 Task: Add Attachment from computer to Card Card0000000097 in Board Board0000000025 in Workspace WS0000000009 in Trello. Add Cover Green to Card Card0000000097 in Board Board0000000025 in Workspace WS0000000009 in Trello. Add "Move Card To …" Button titled Button0000000097 to "top" of the list "To Do" to Card Card0000000097 in Board Board0000000025 in Workspace WS0000000009 in Trello. Add Description DS0000000097 to Card Card0000000098 in Board Board0000000025 in Workspace WS0000000009 in Trello. Add Comment CM0000000097 to Card Card0000000098 in Board Board0000000025 in Workspace WS0000000009 in Trello
Action: Mouse moved to (404, 224)
Screenshot: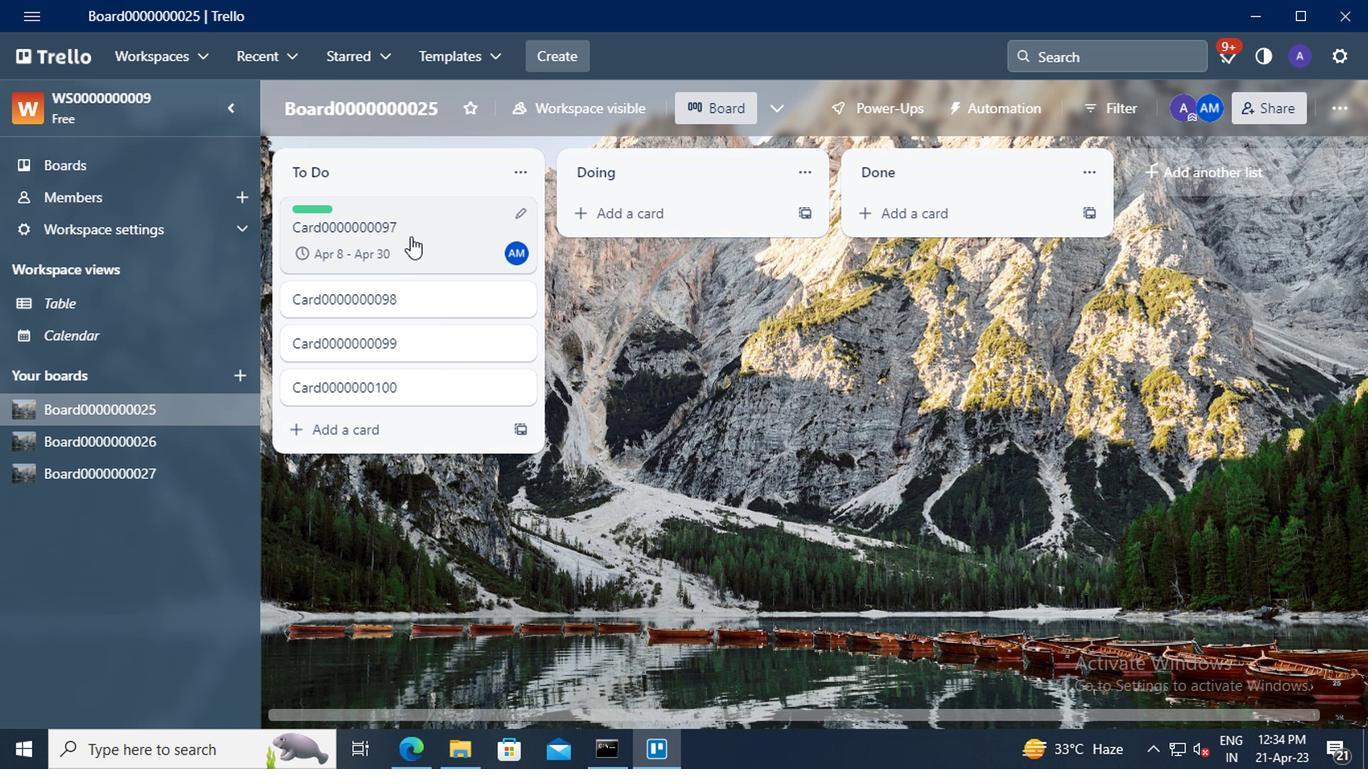 
Action: Mouse pressed left at (404, 224)
Screenshot: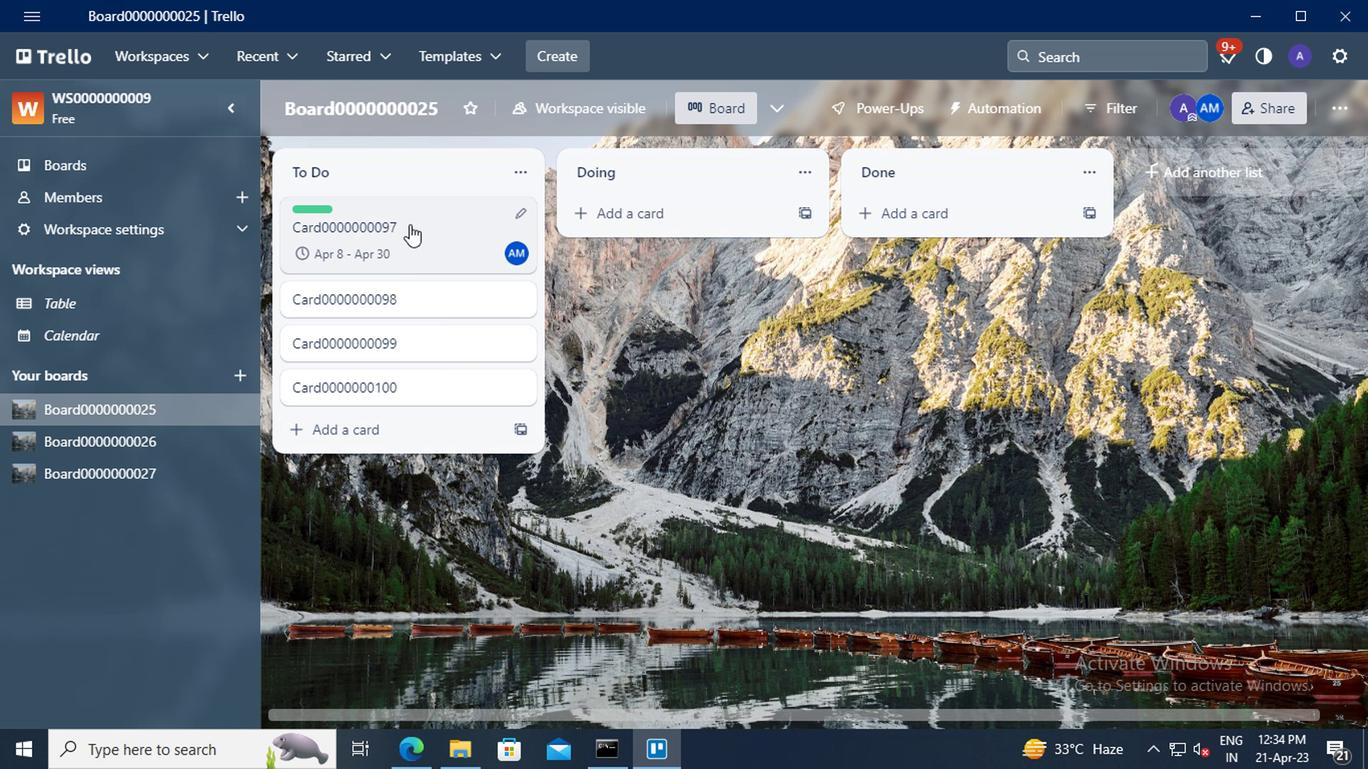 
Action: Mouse moved to (924, 419)
Screenshot: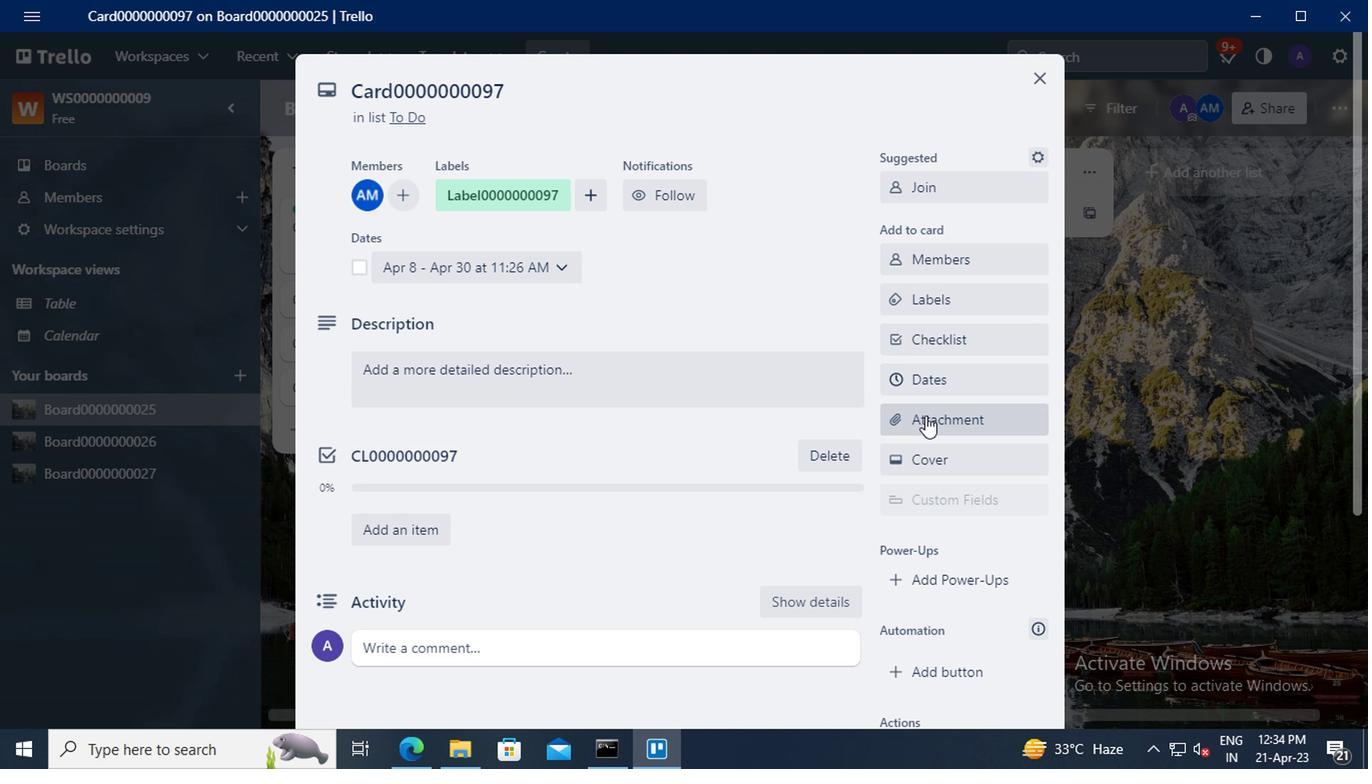 
Action: Mouse pressed left at (924, 419)
Screenshot: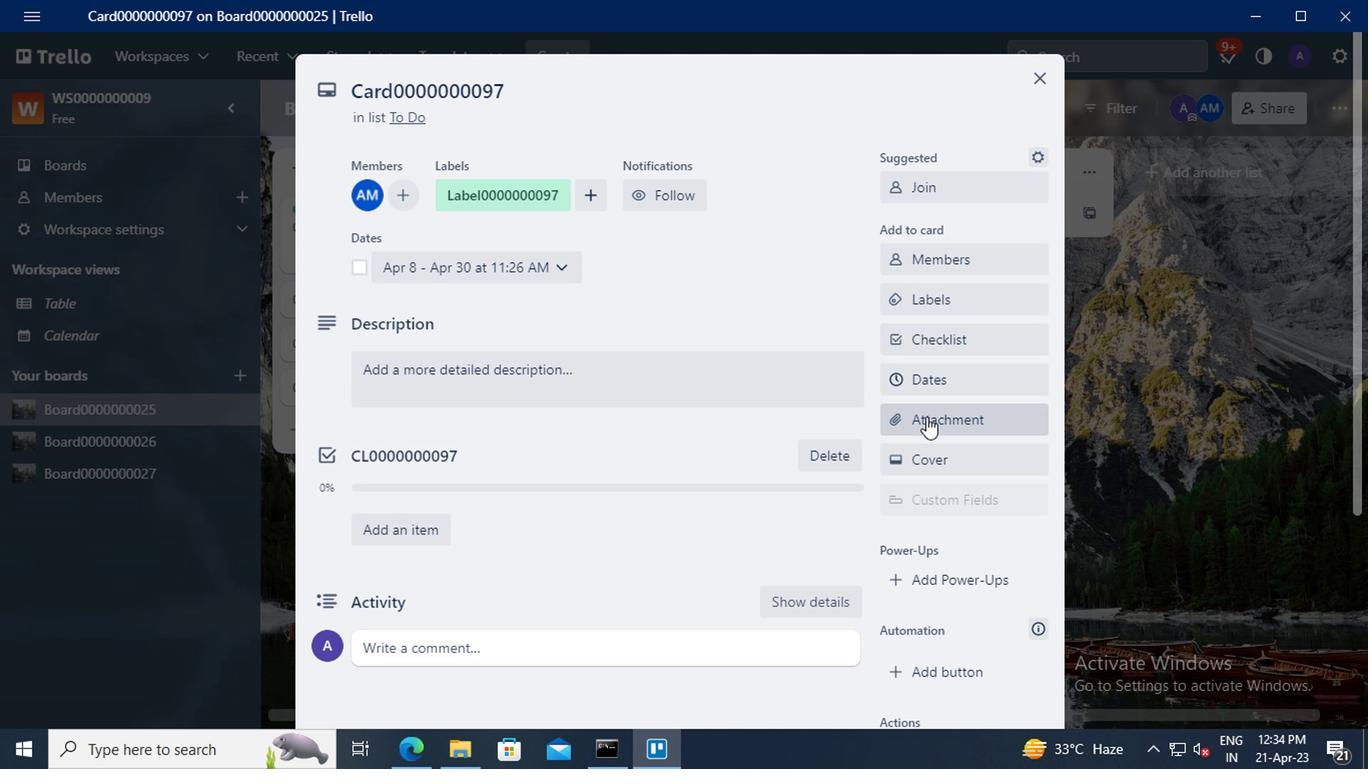 
Action: Mouse moved to (936, 176)
Screenshot: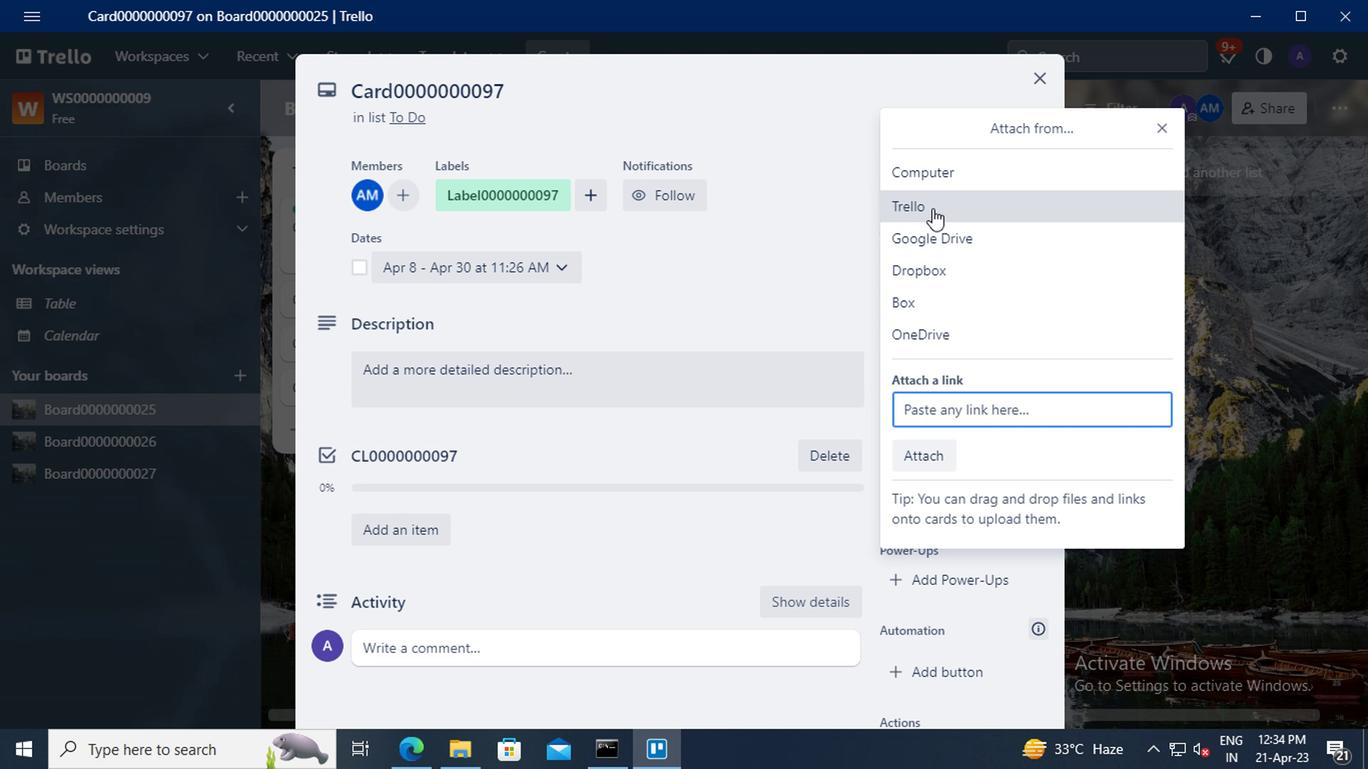
Action: Mouse pressed left at (936, 176)
Screenshot: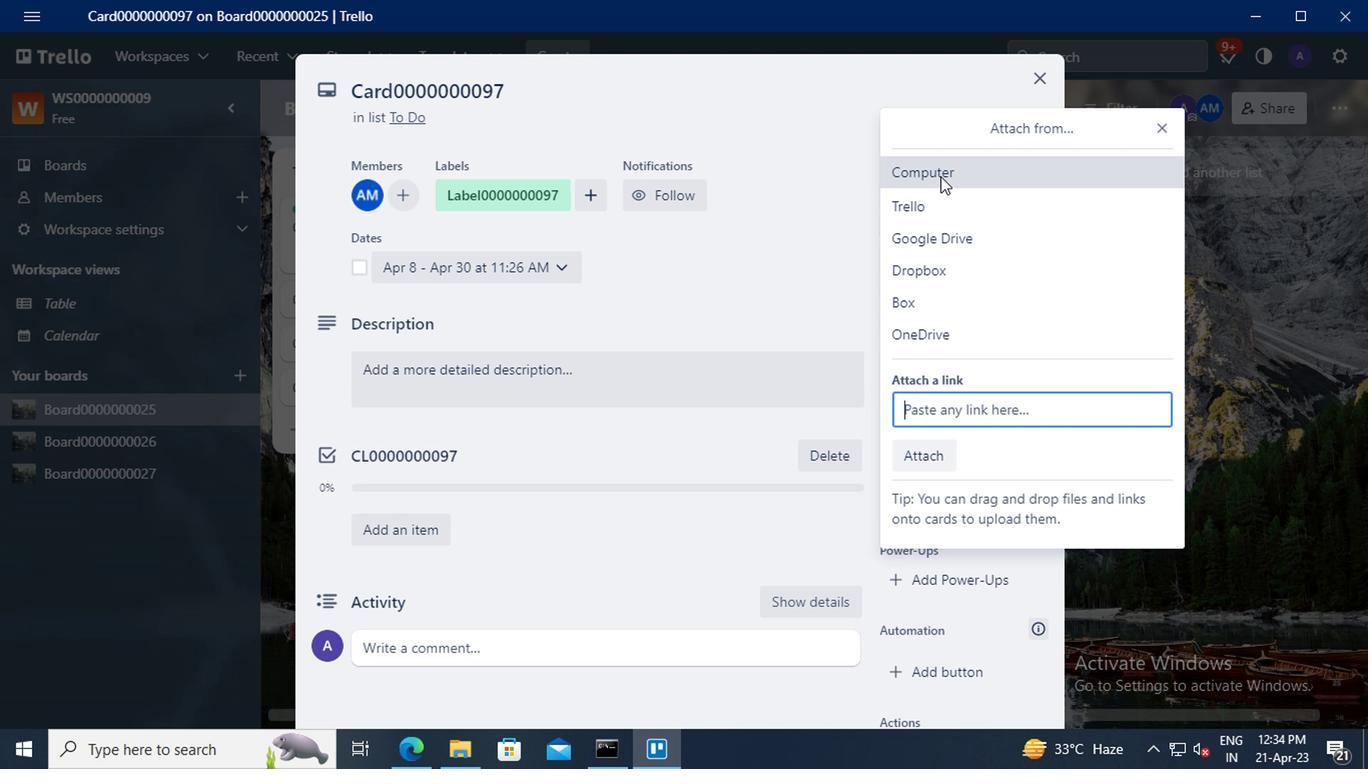 
Action: Mouse moved to (478, 180)
Screenshot: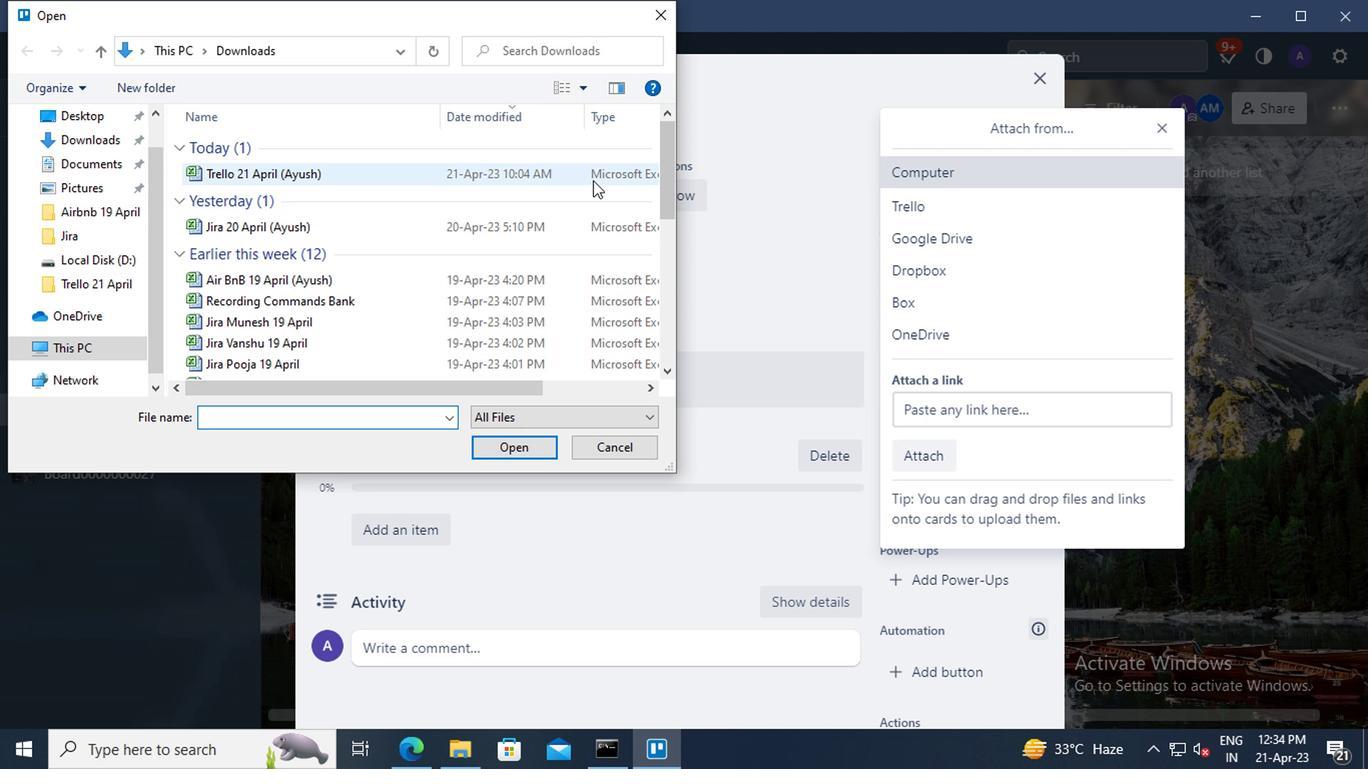 
Action: Mouse pressed left at (478, 180)
Screenshot: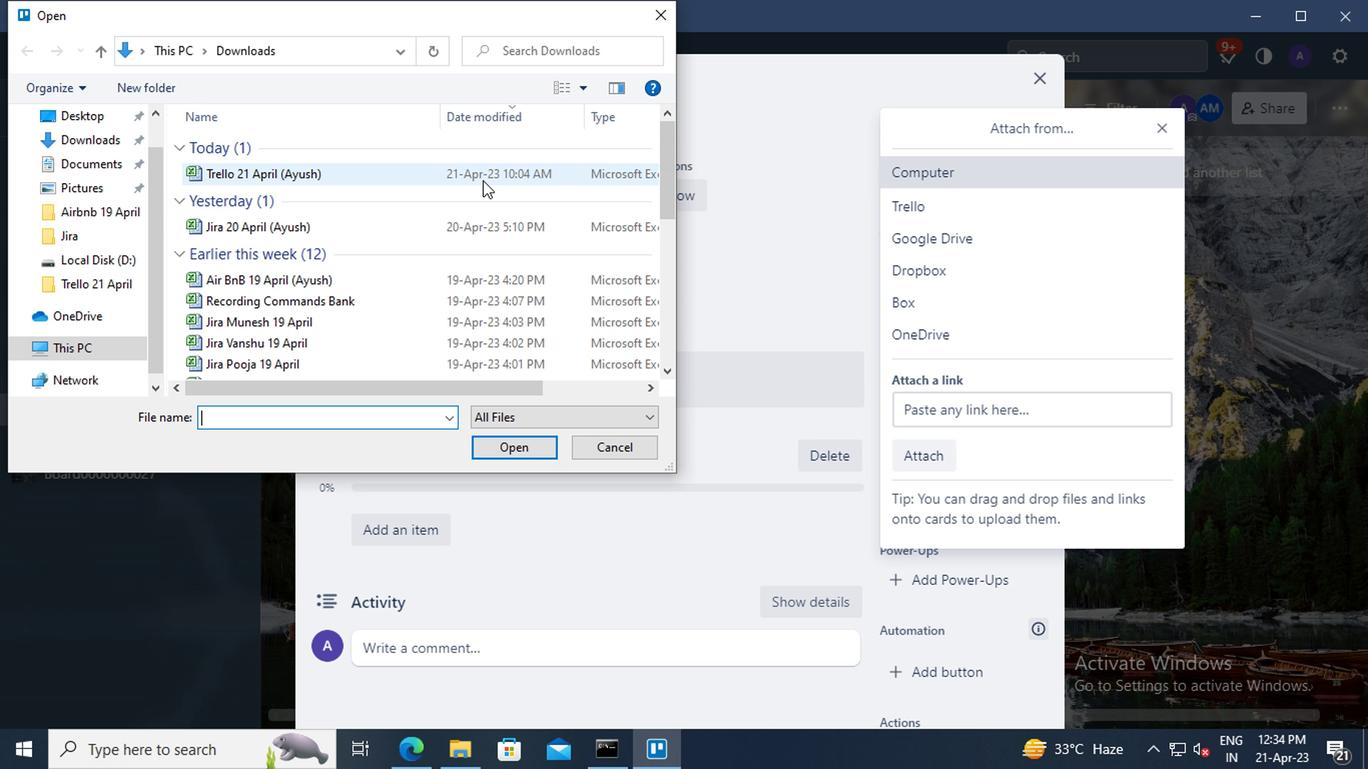 
Action: Mouse moved to (516, 449)
Screenshot: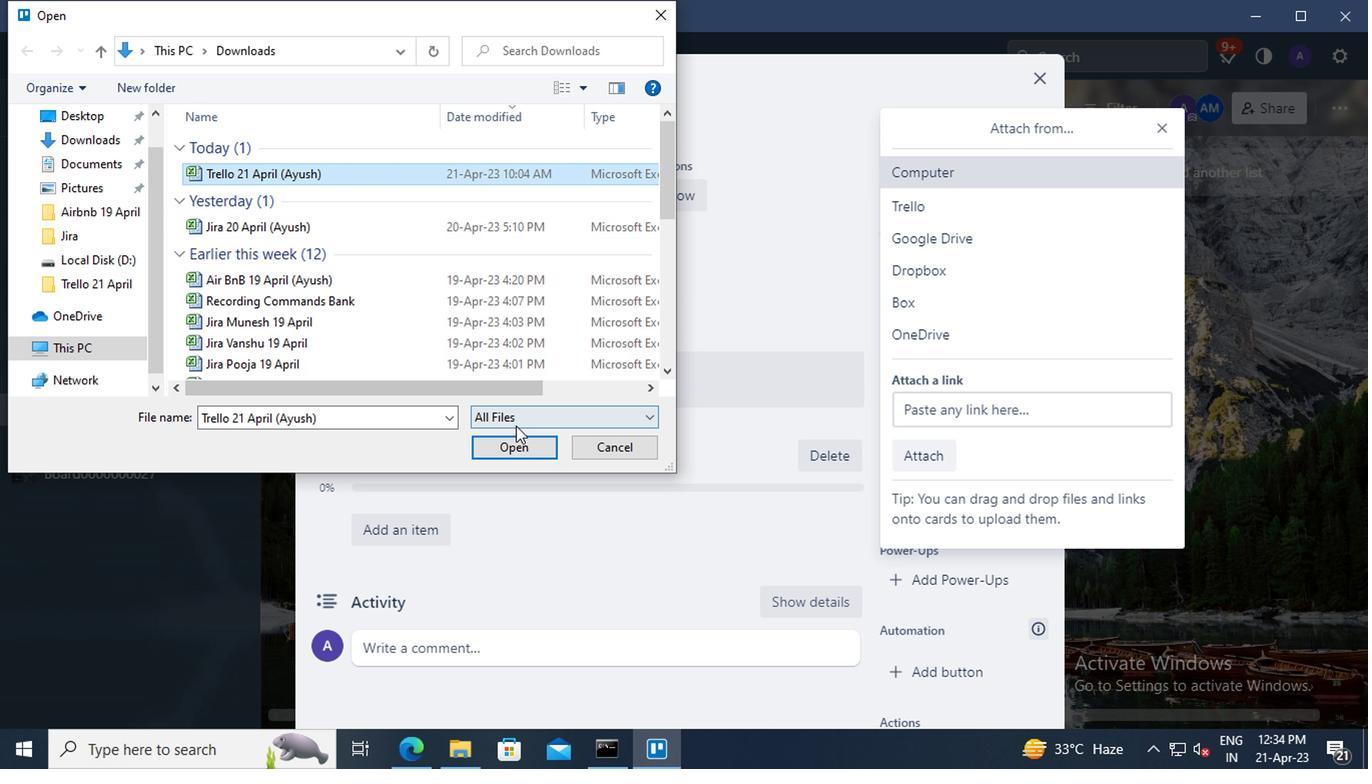 
Action: Mouse pressed left at (516, 449)
Screenshot: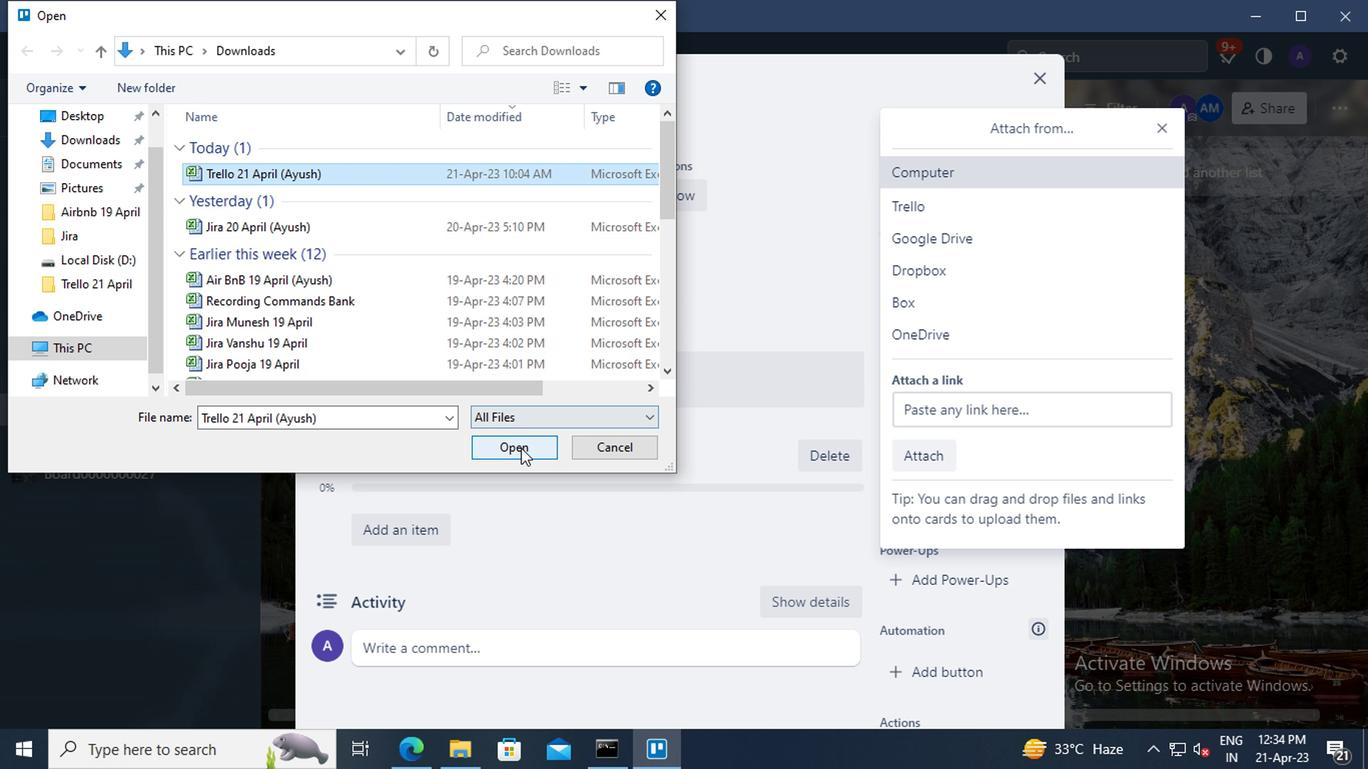 
Action: Mouse moved to (921, 461)
Screenshot: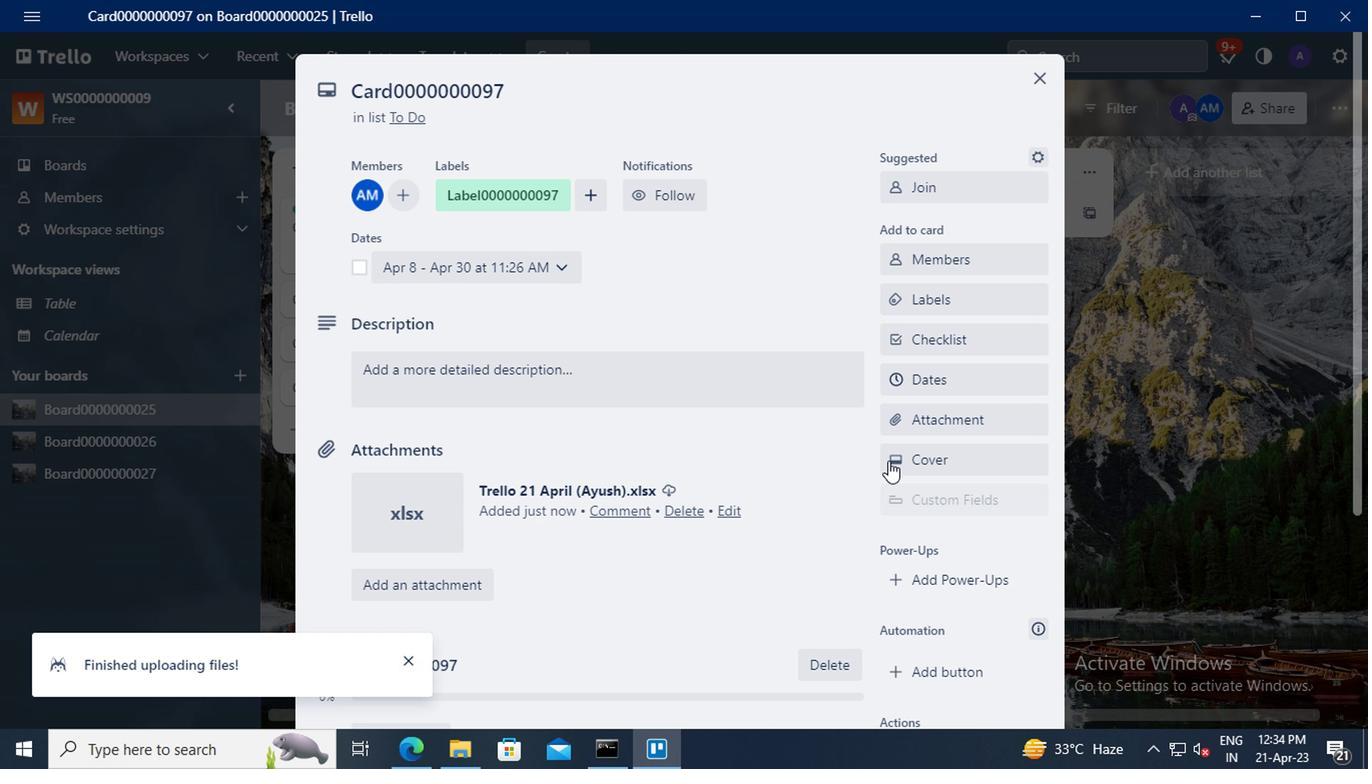 
Action: Mouse pressed left at (921, 461)
Screenshot: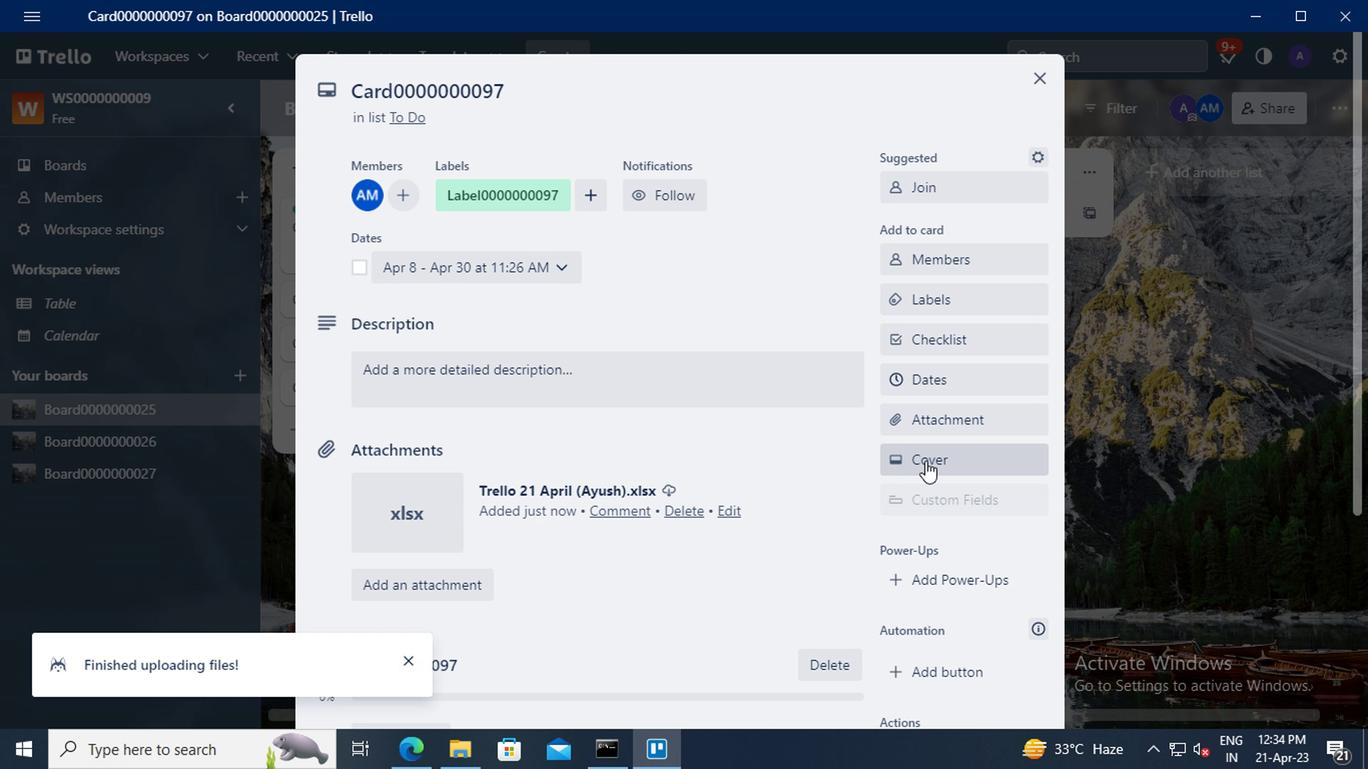 
Action: Mouse moved to (891, 324)
Screenshot: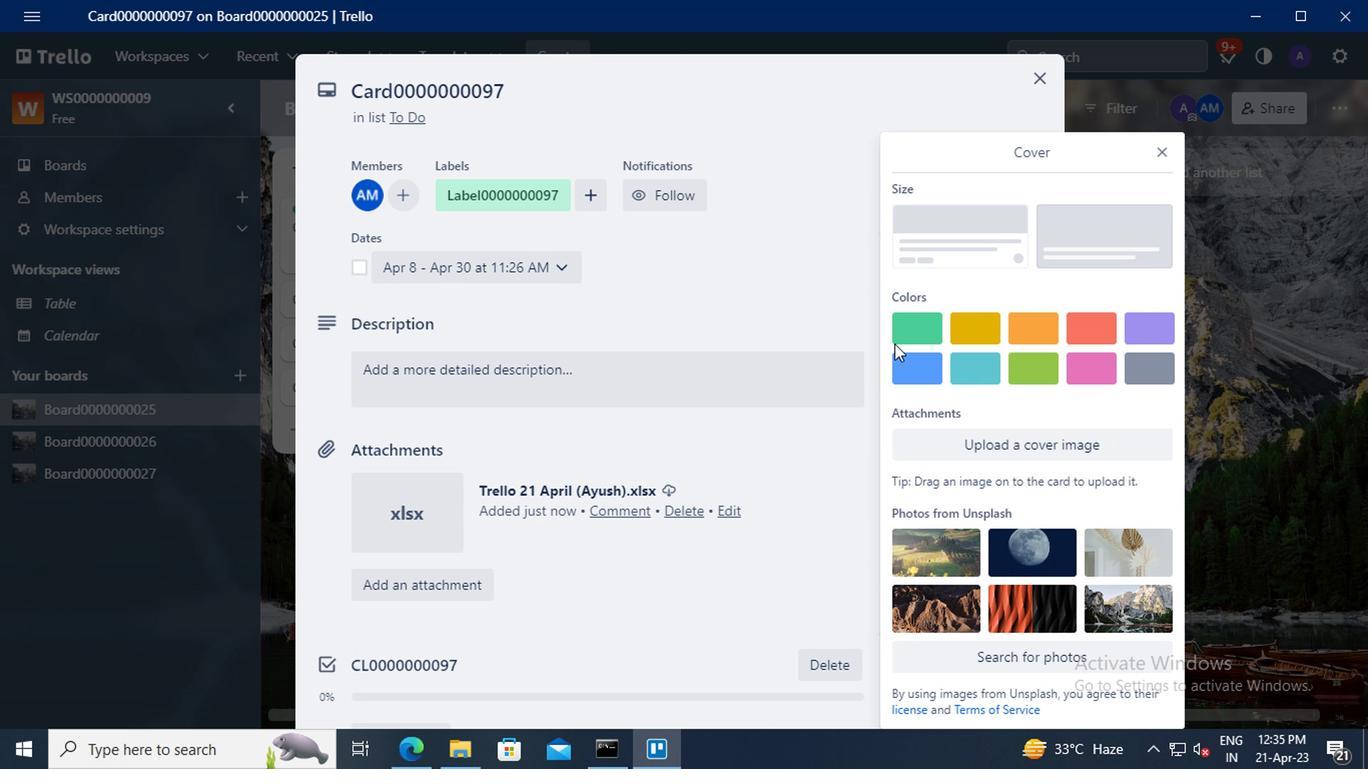 
Action: Mouse pressed left at (891, 324)
Screenshot: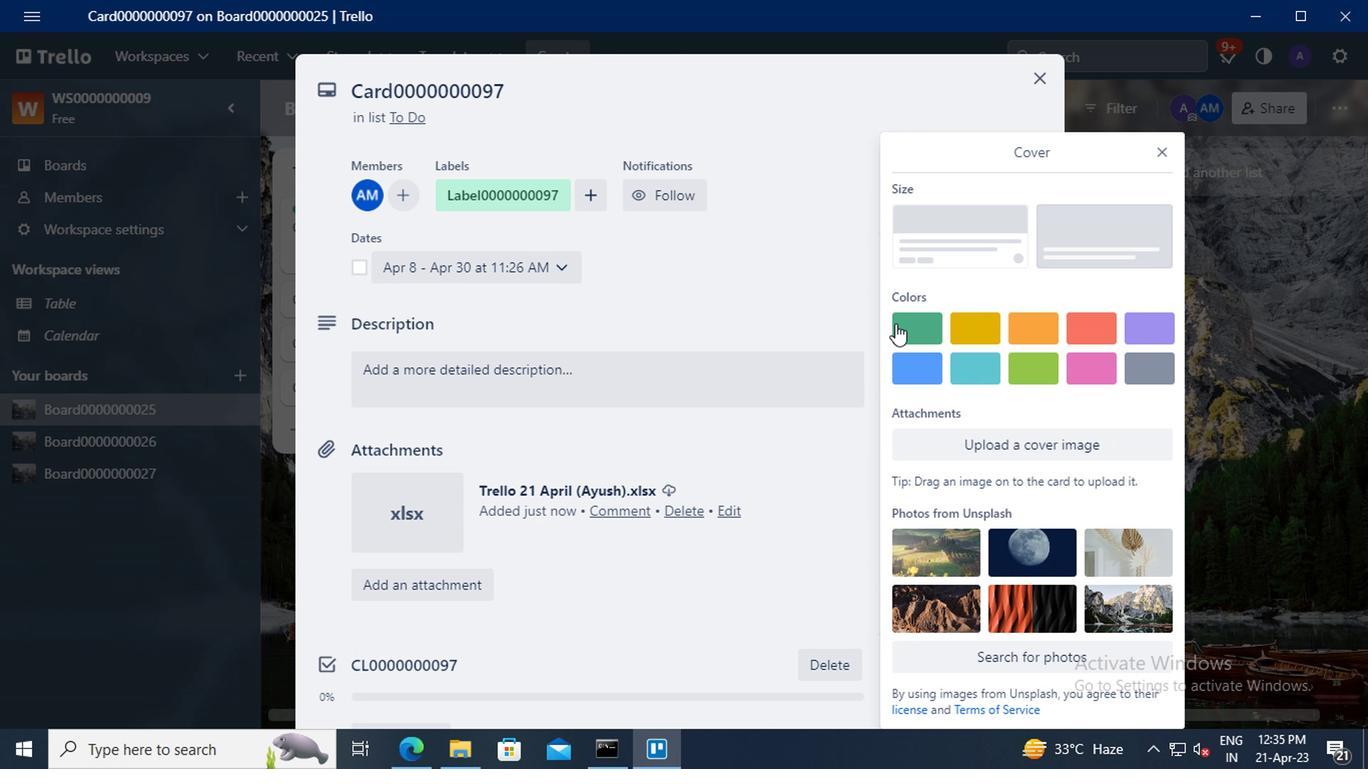 
Action: Mouse moved to (1157, 114)
Screenshot: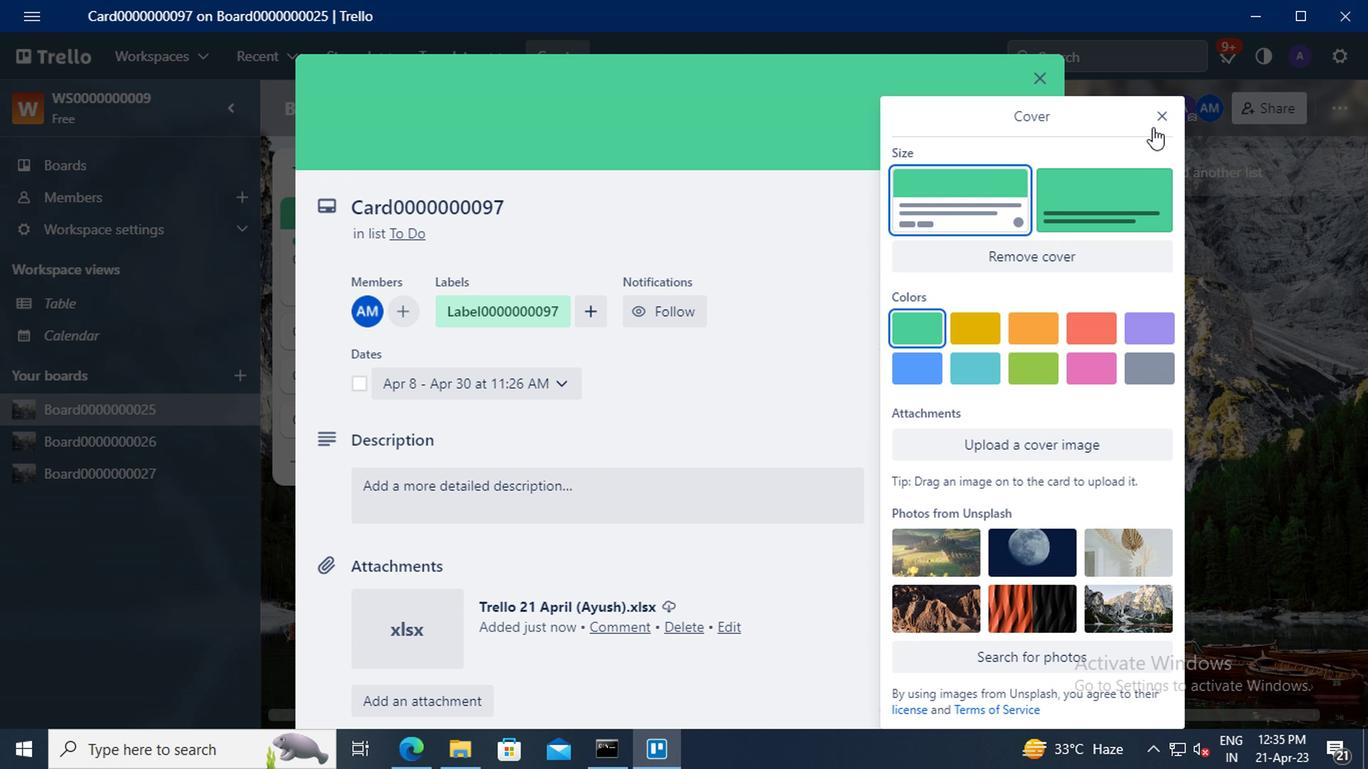 
Action: Mouse pressed left at (1157, 114)
Screenshot: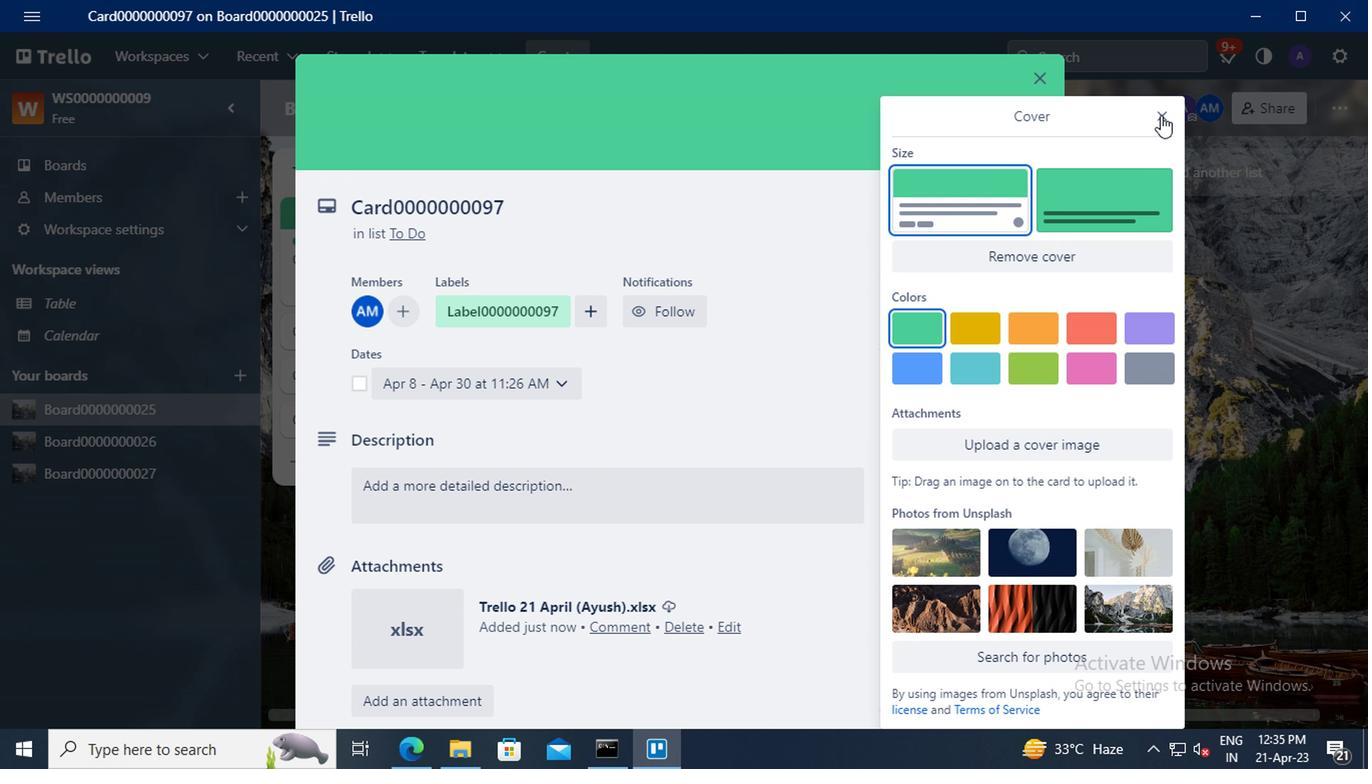
Action: Mouse moved to (933, 324)
Screenshot: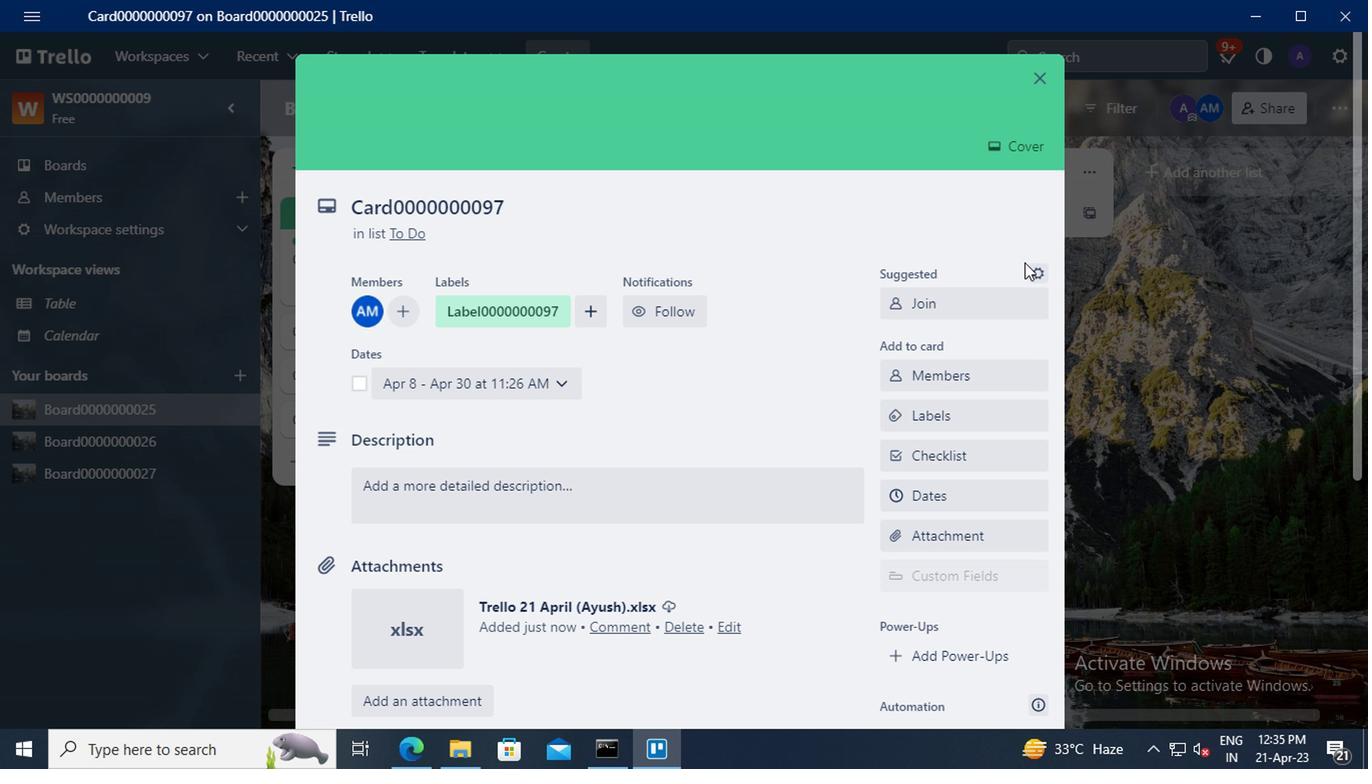 
Action: Mouse scrolled (933, 322) with delta (0, -1)
Screenshot: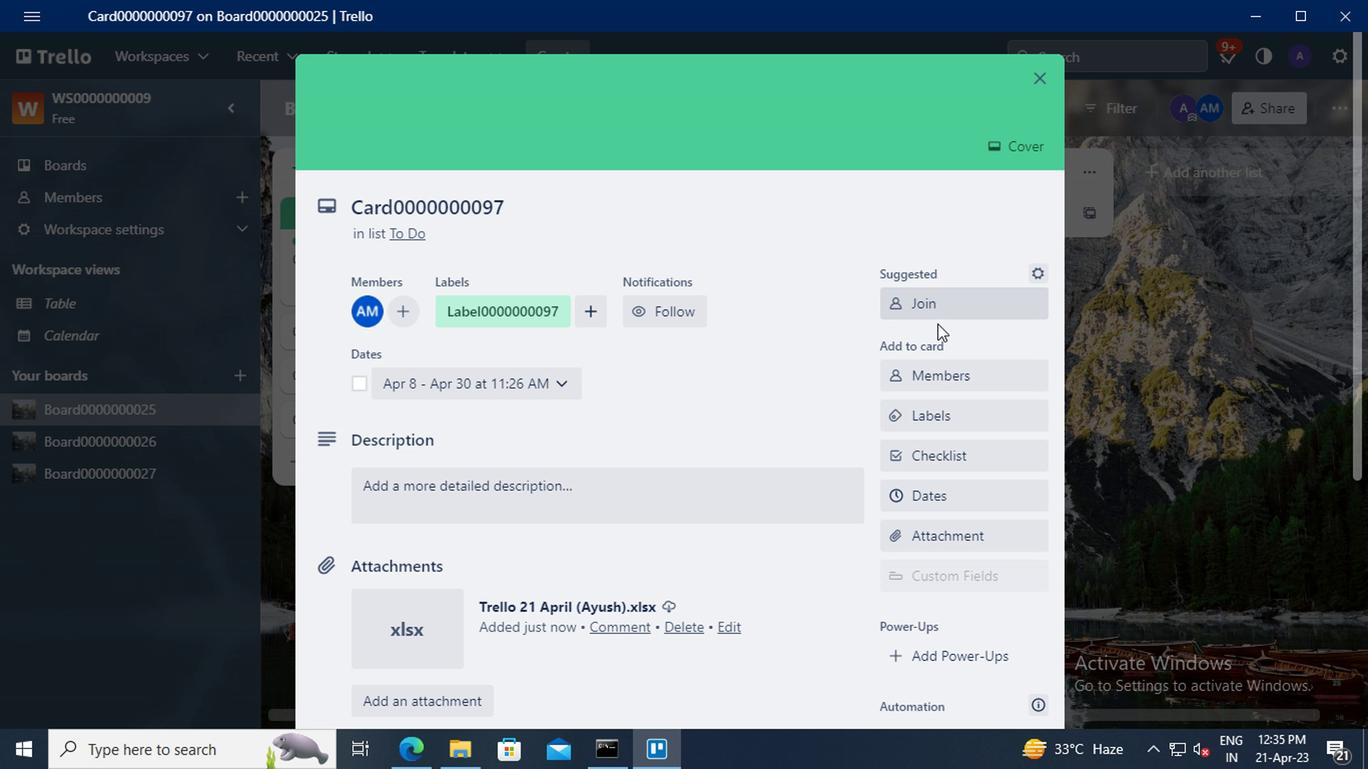 
Action: Mouse scrolled (933, 322) with delta (0, -1)
Screenshot: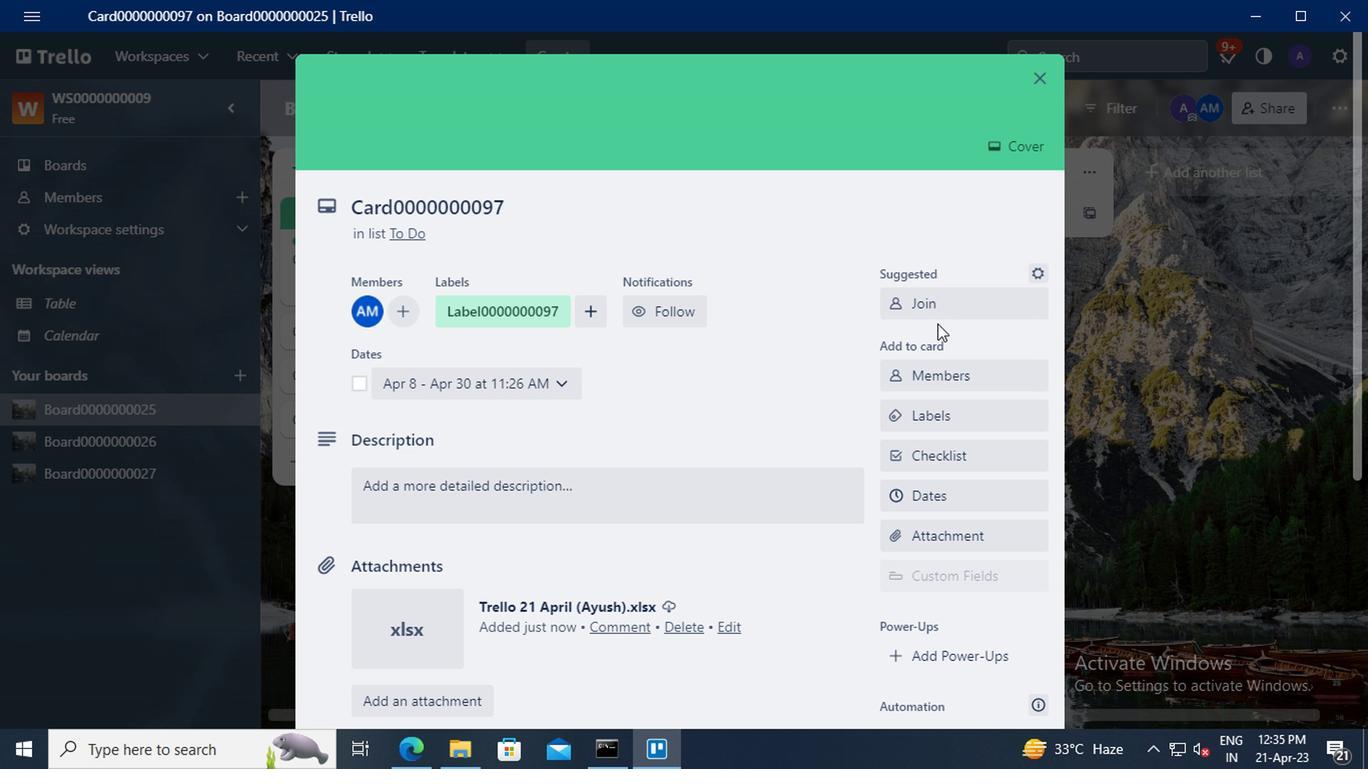 
Action: Mouse scrolled (933, 322) with delta (0, -1)
Screenshot: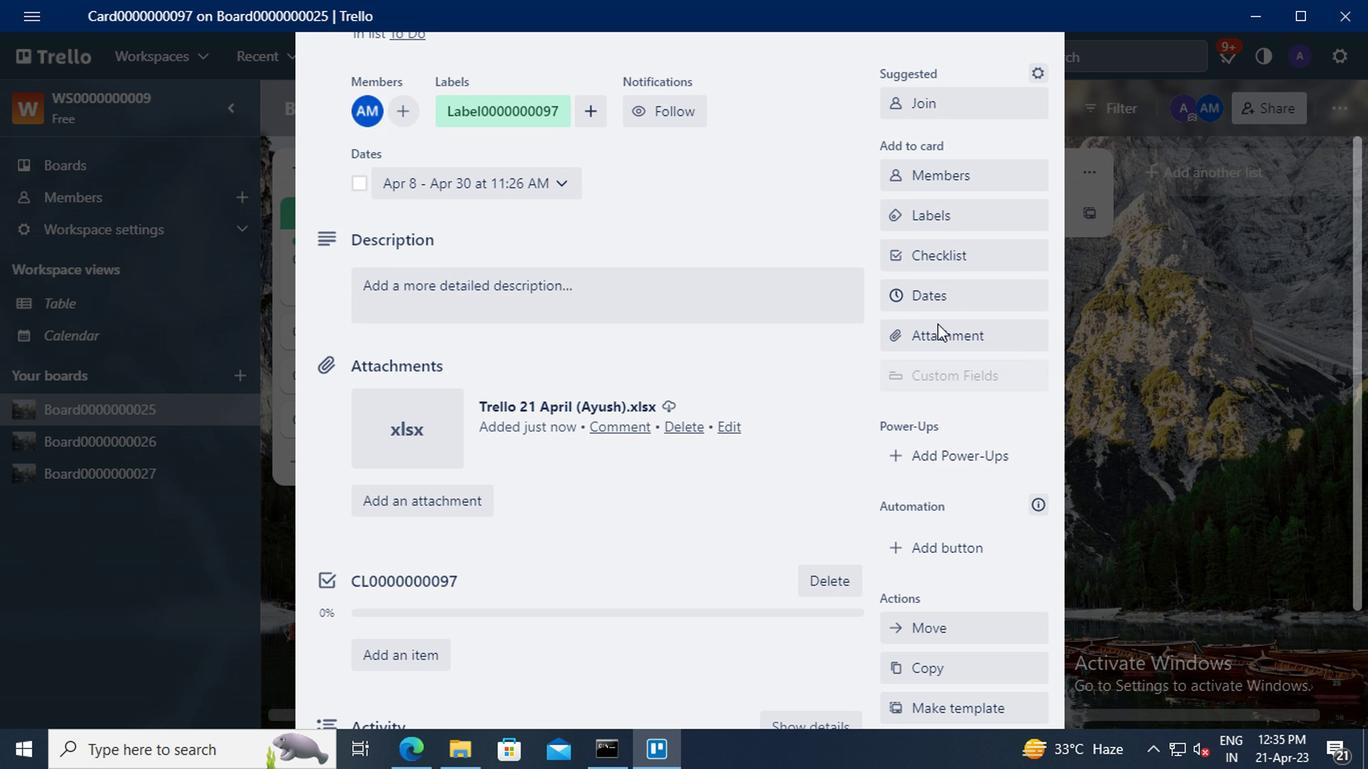 
Action: Mouse moved to (951, 449)
Screenshot: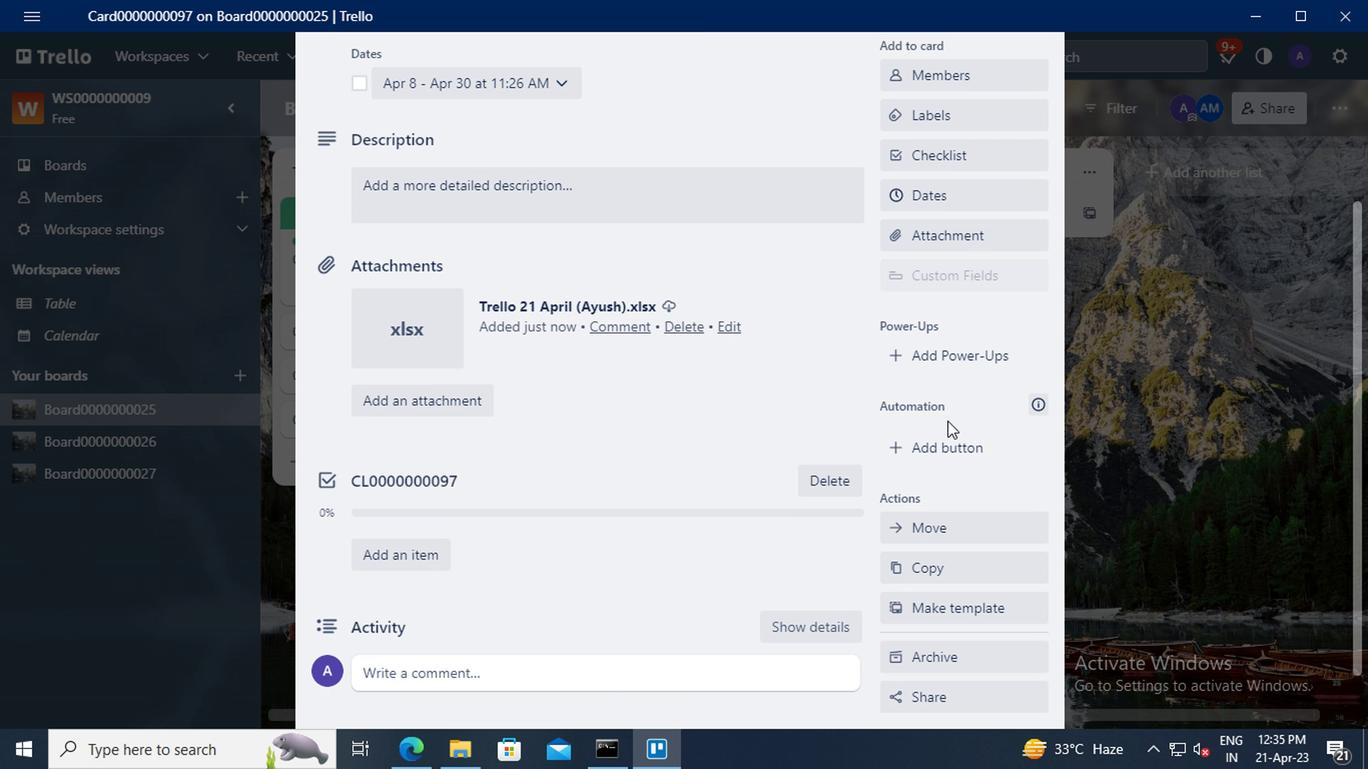 
Action: Mouse pressed left at (951, 449)
Screenshot: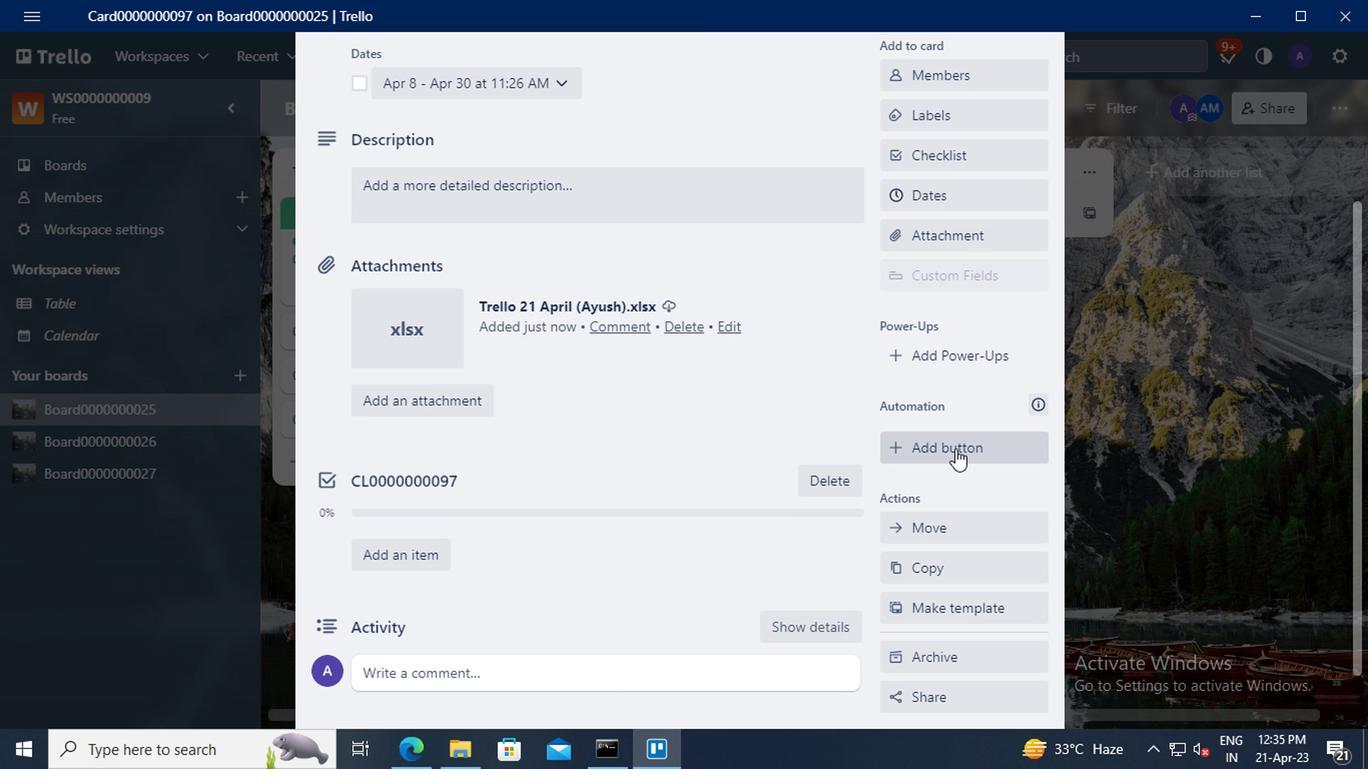 
Action: Mouse moved to (967, 193)
Screenshot: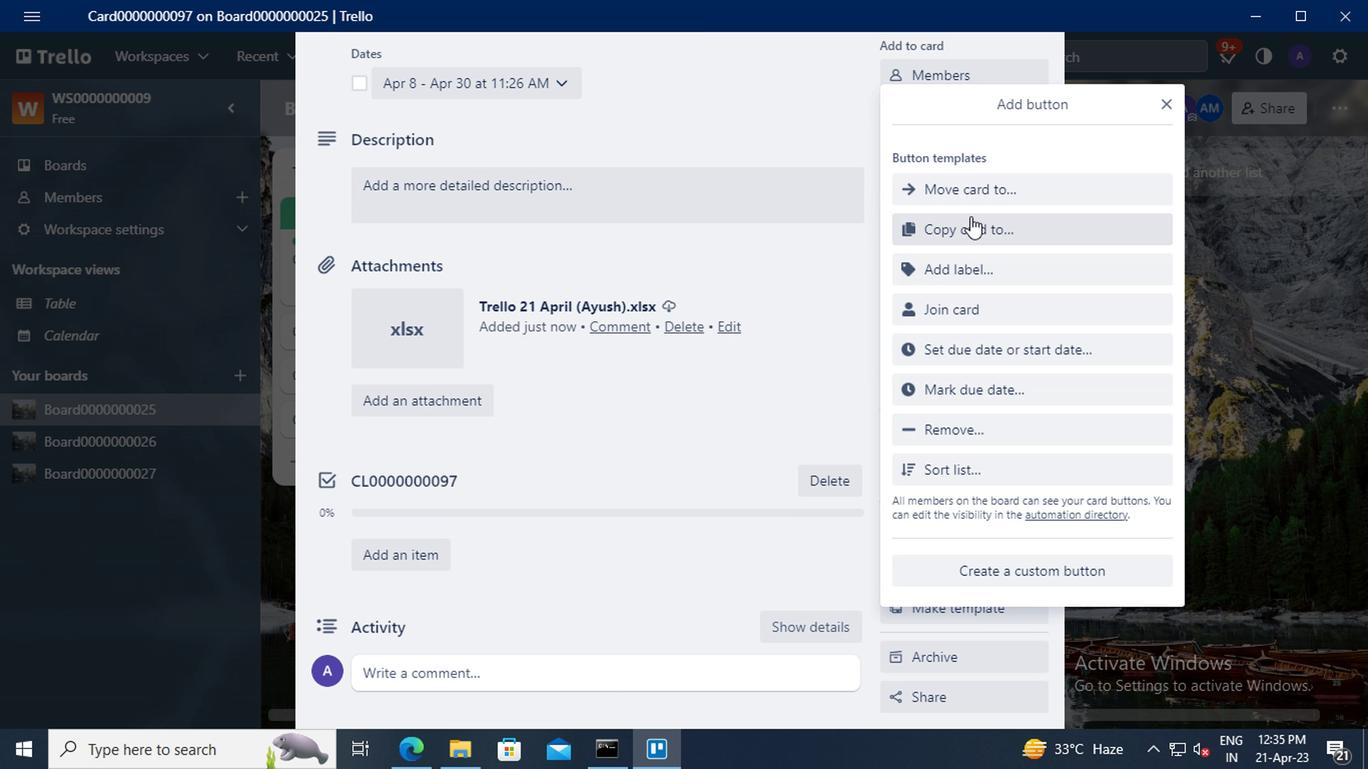 
Action: Mouse pressed left at (967, 193)
Screenshot: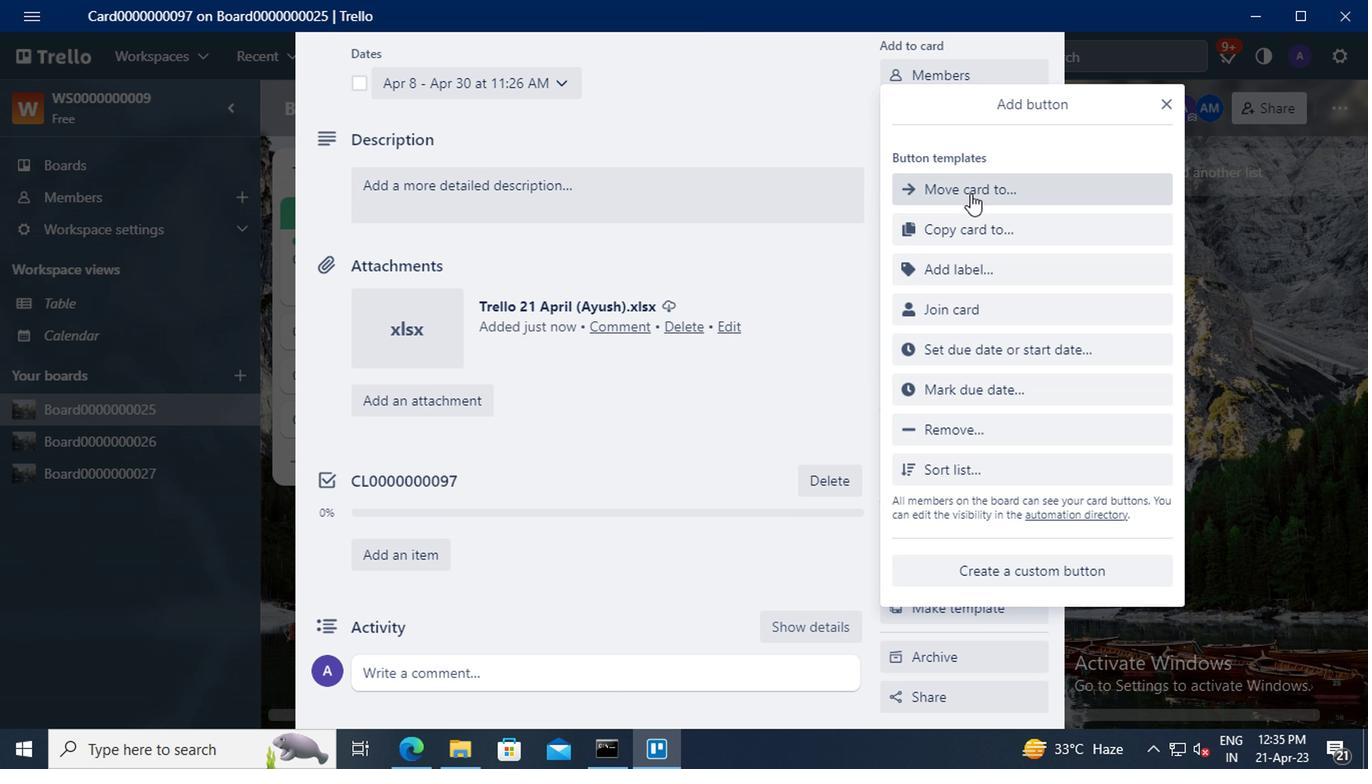 
Action: Mouse moved to (975, 191)
Screenshot: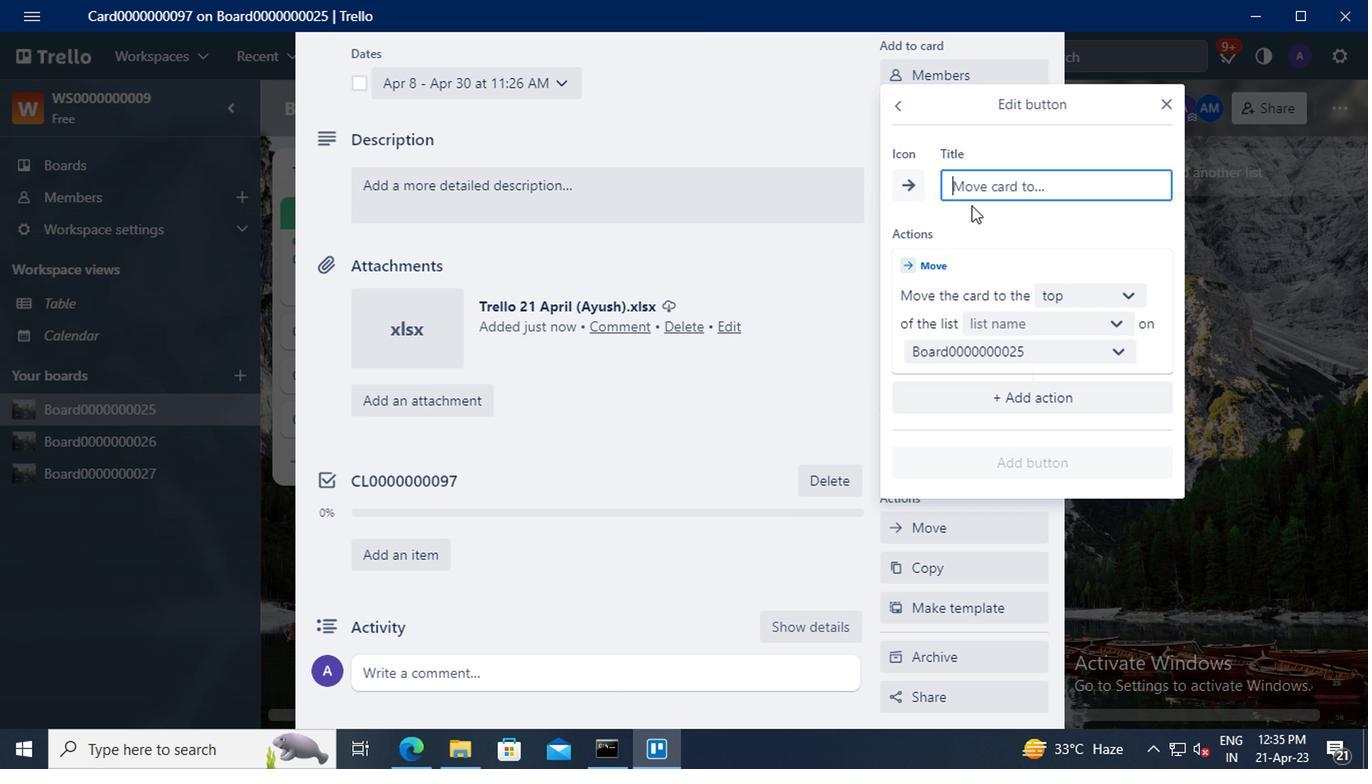 
Action: Mouse pressed left at (975, 191)
Screenshot: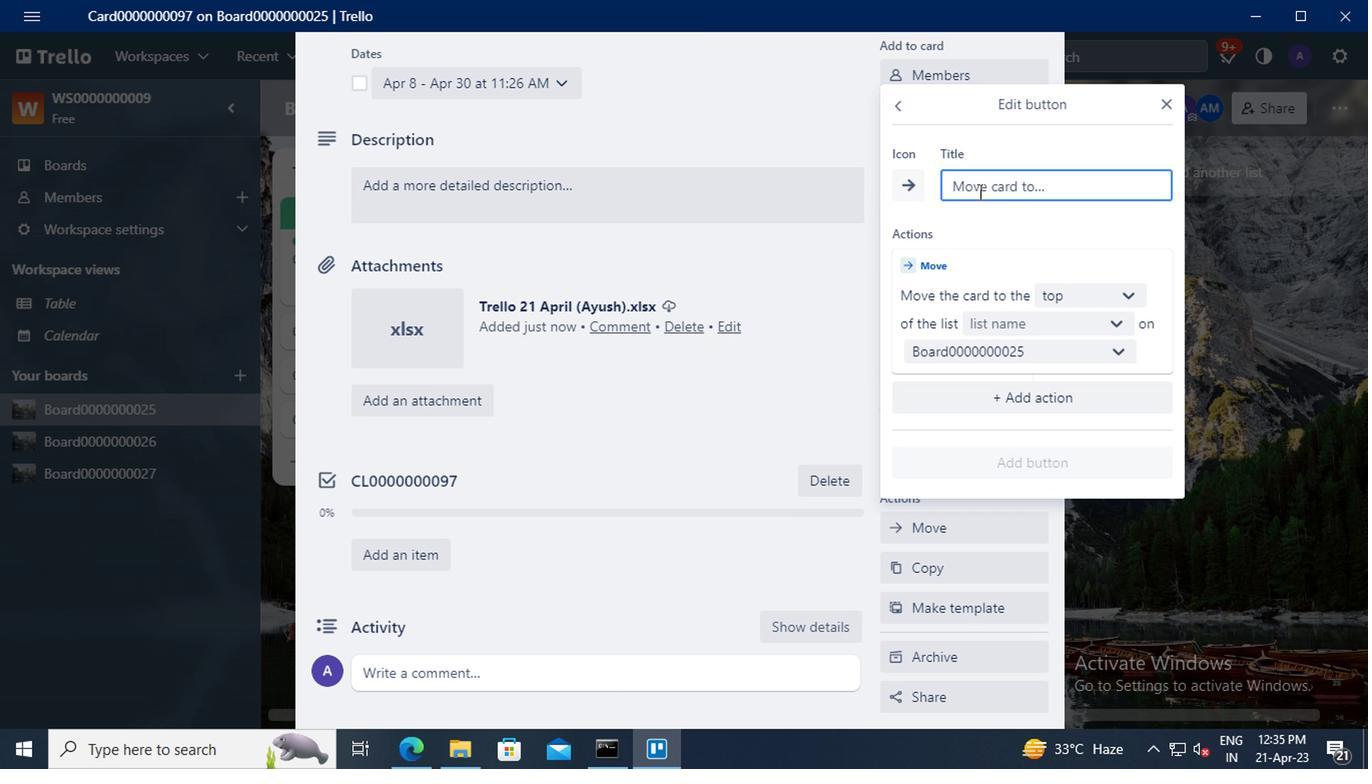 
Action: Key pressed <Key.shift>BUTTON0000000097
Screenshot: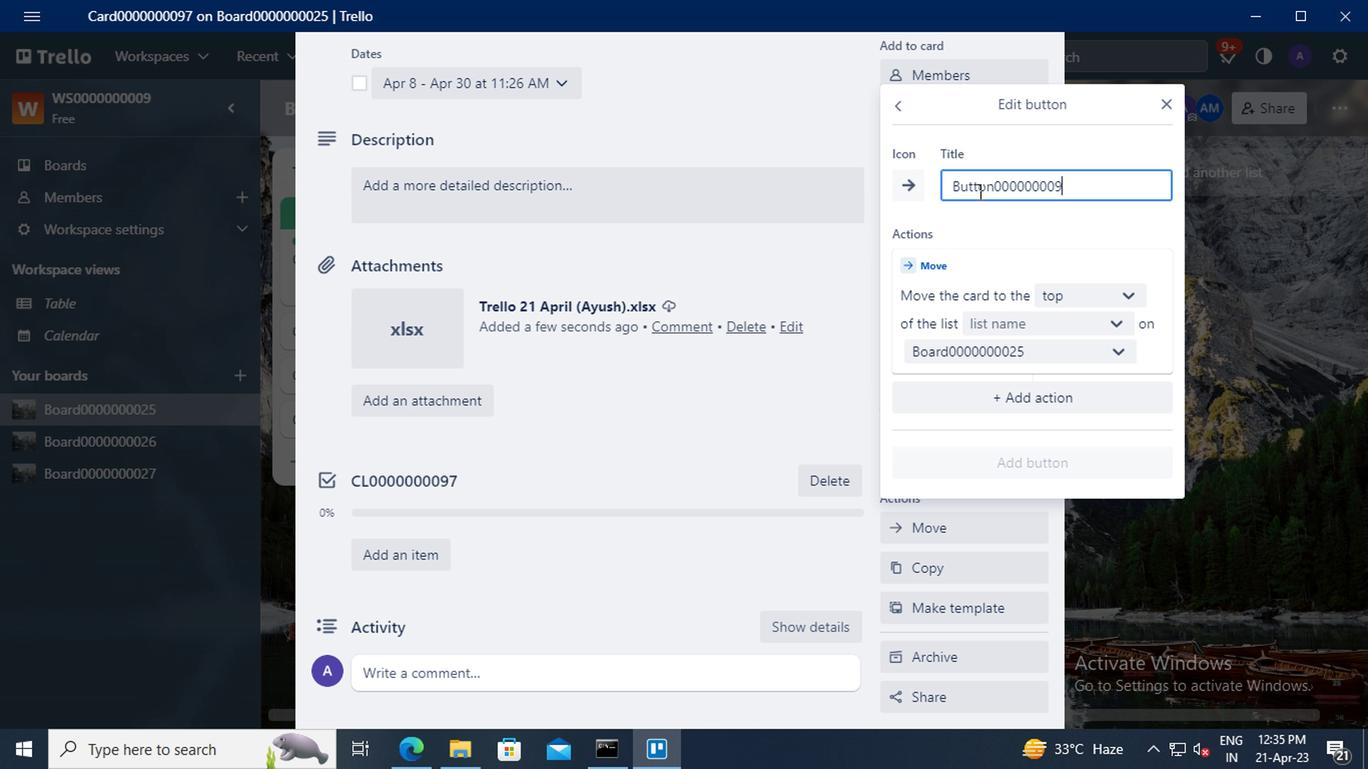 
Action: Mouse moved to (1057, 290)
Screenshot: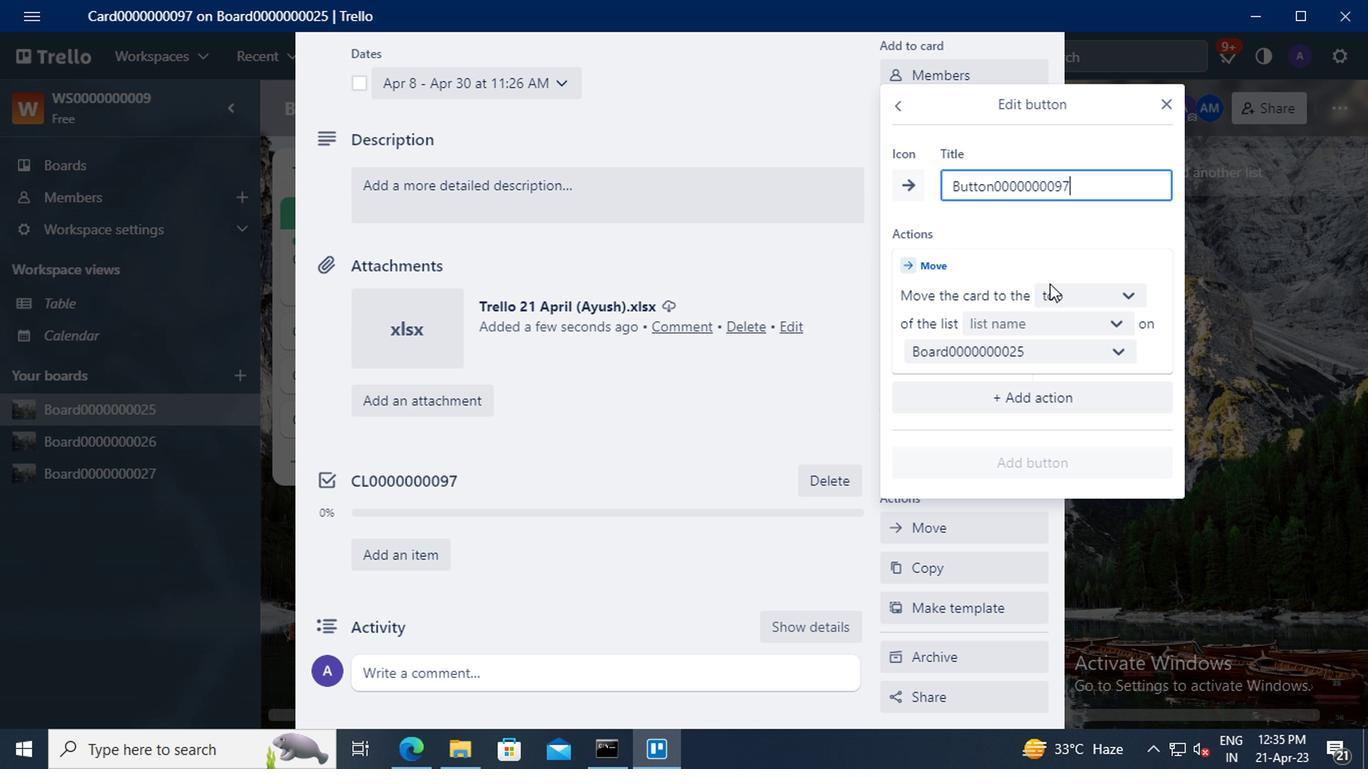 
Action: Mouse pressed left at (1057, 290)
Screenshot: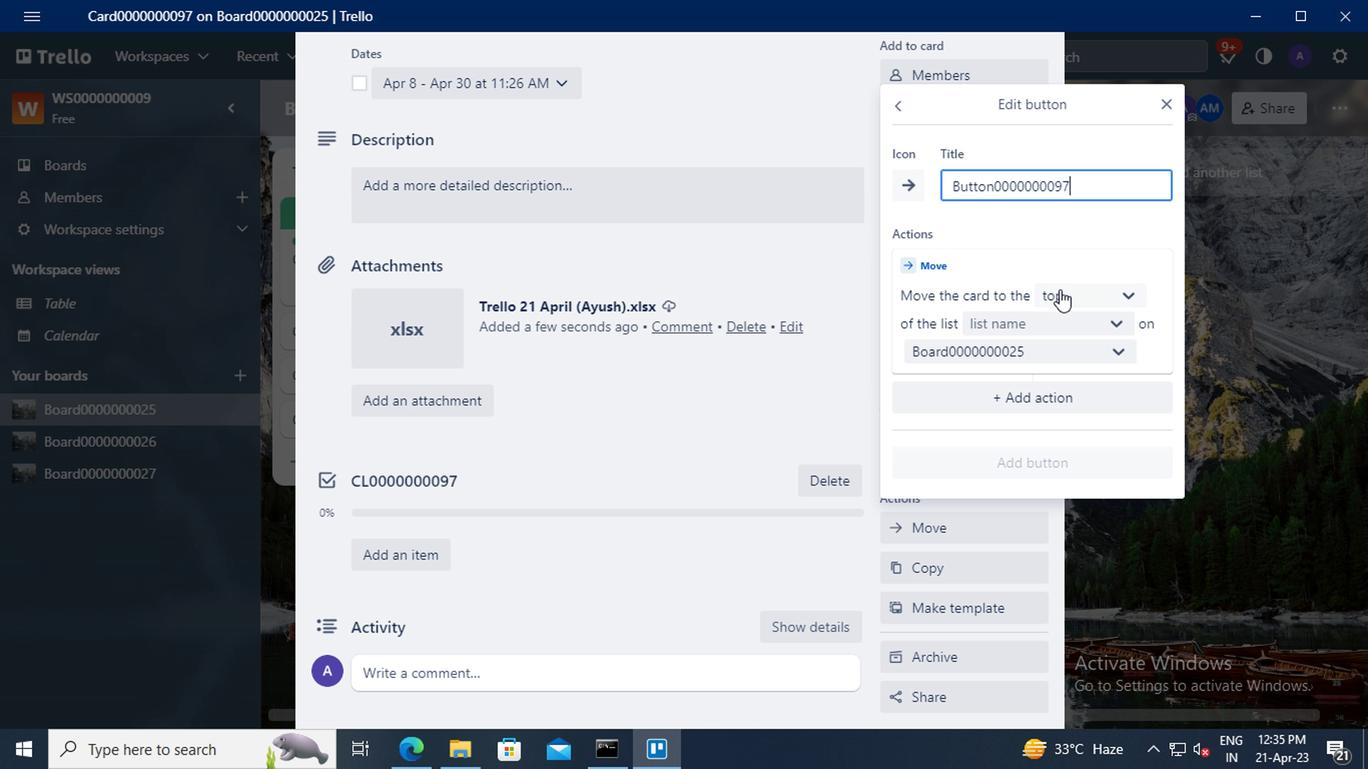 
Action: Mouse moved to (1072, 331)
Screenshot: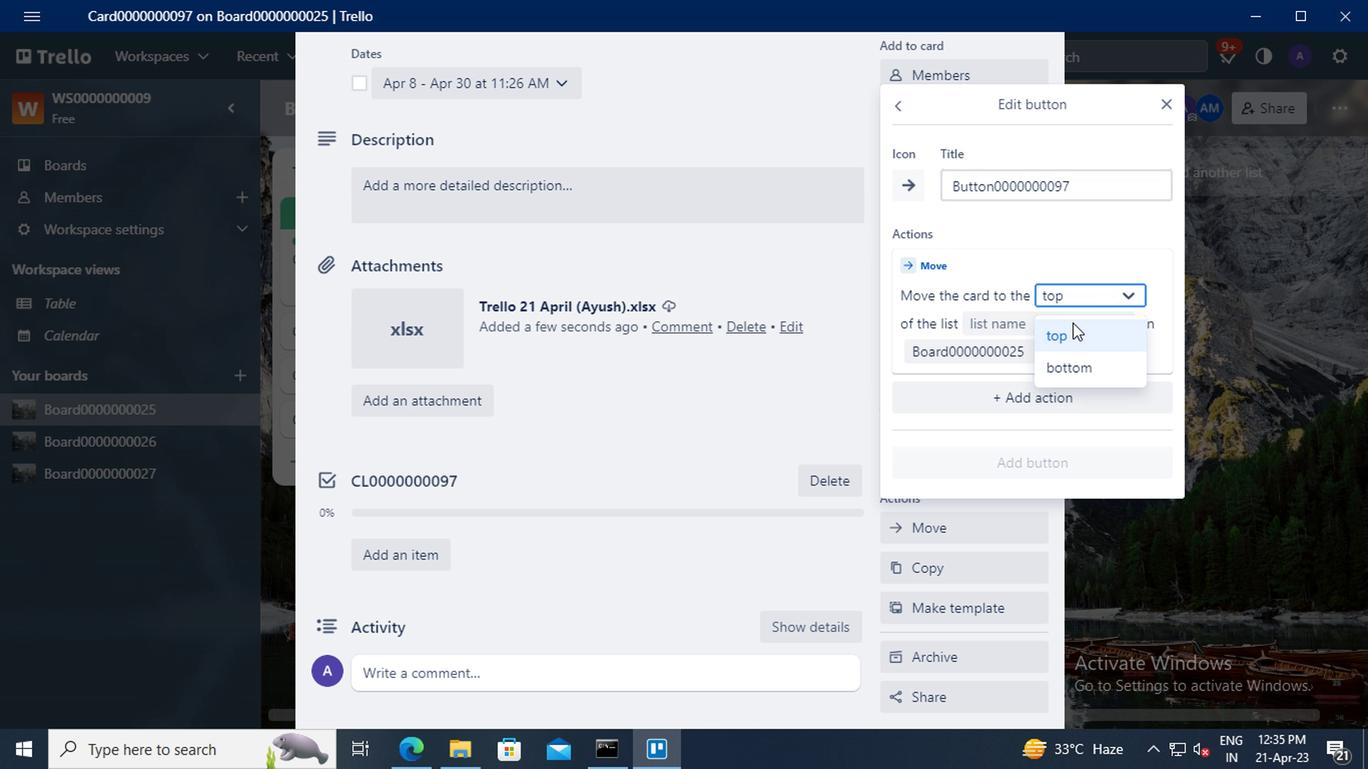 
Action: Mouse pressed left at (1072, 331)
Screenshot: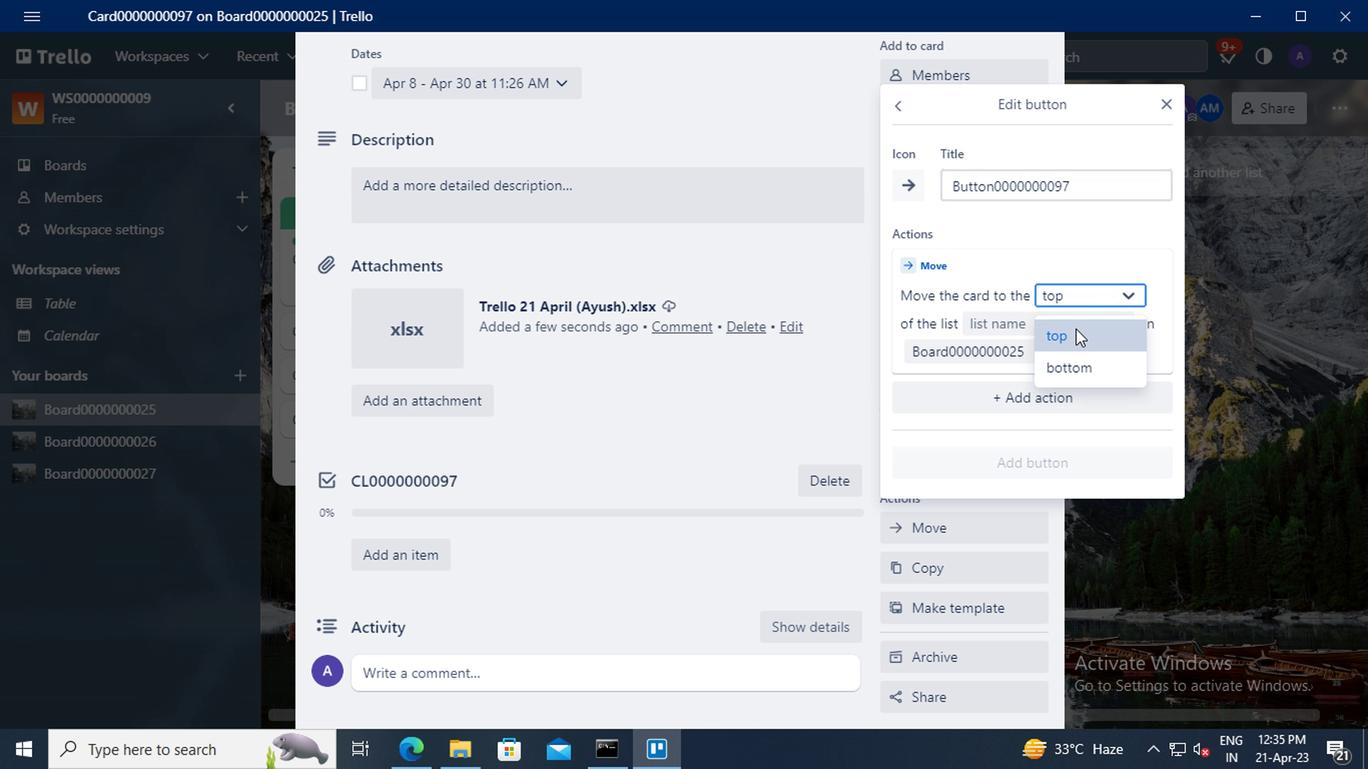 
Action: Mouse moved to (1004, 317)
Screenshot: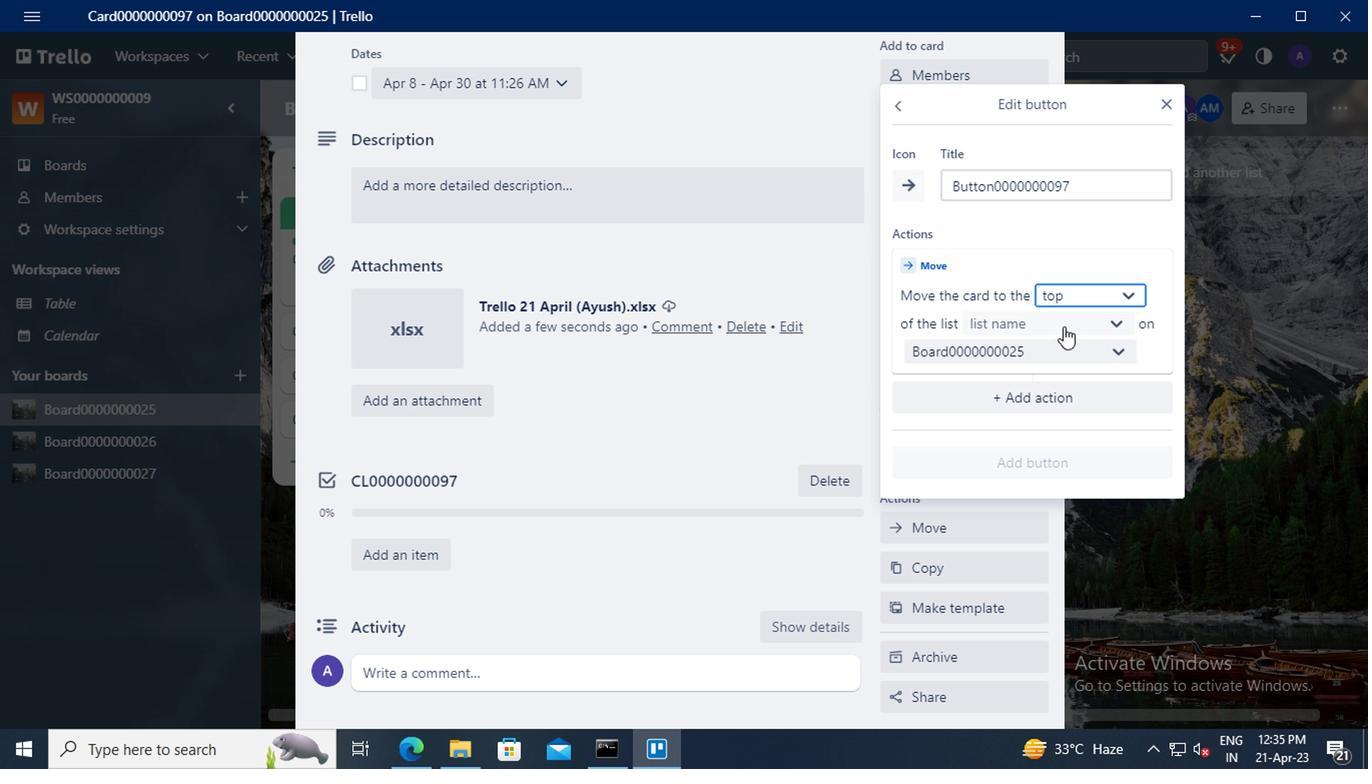
Action: Mouse pressed left at (1004, 317)
Screenshot: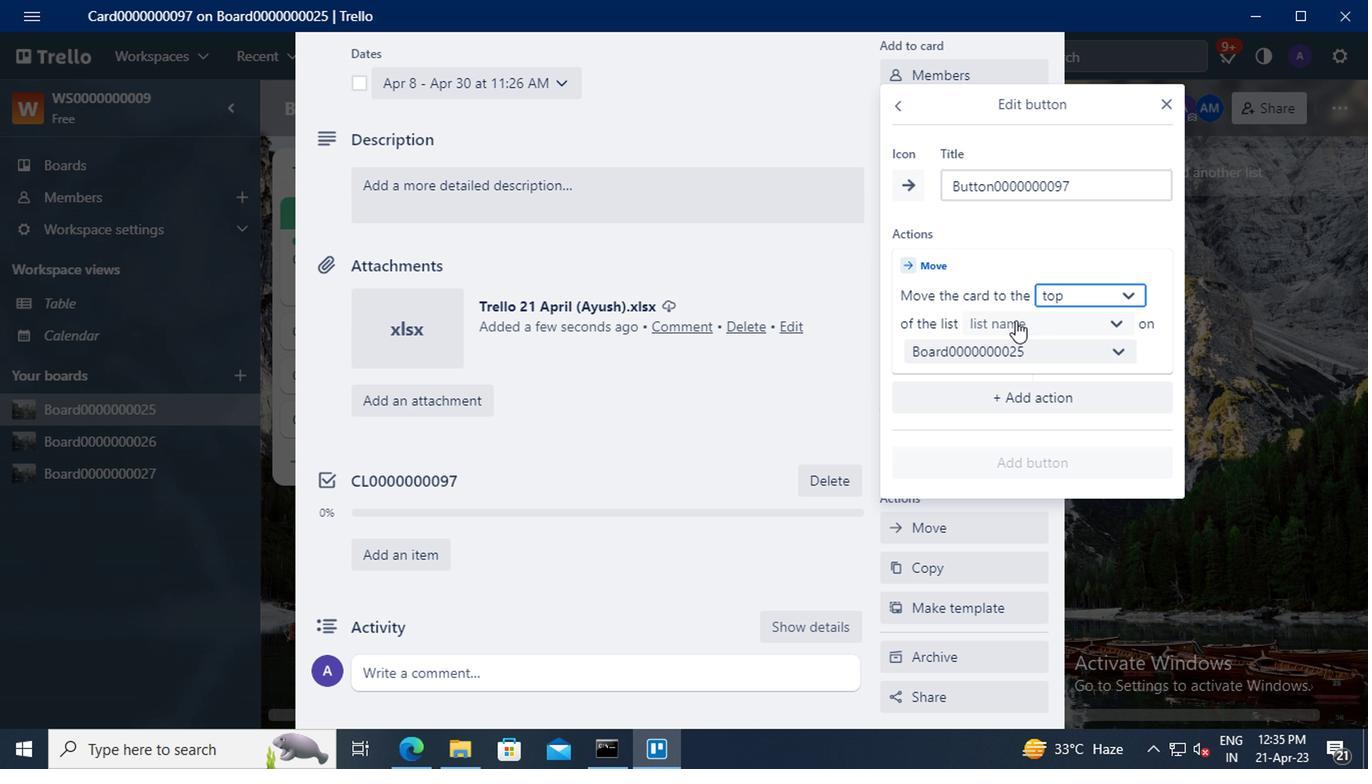 
Action: Mouse moved to (1002, 353)
Screenshot: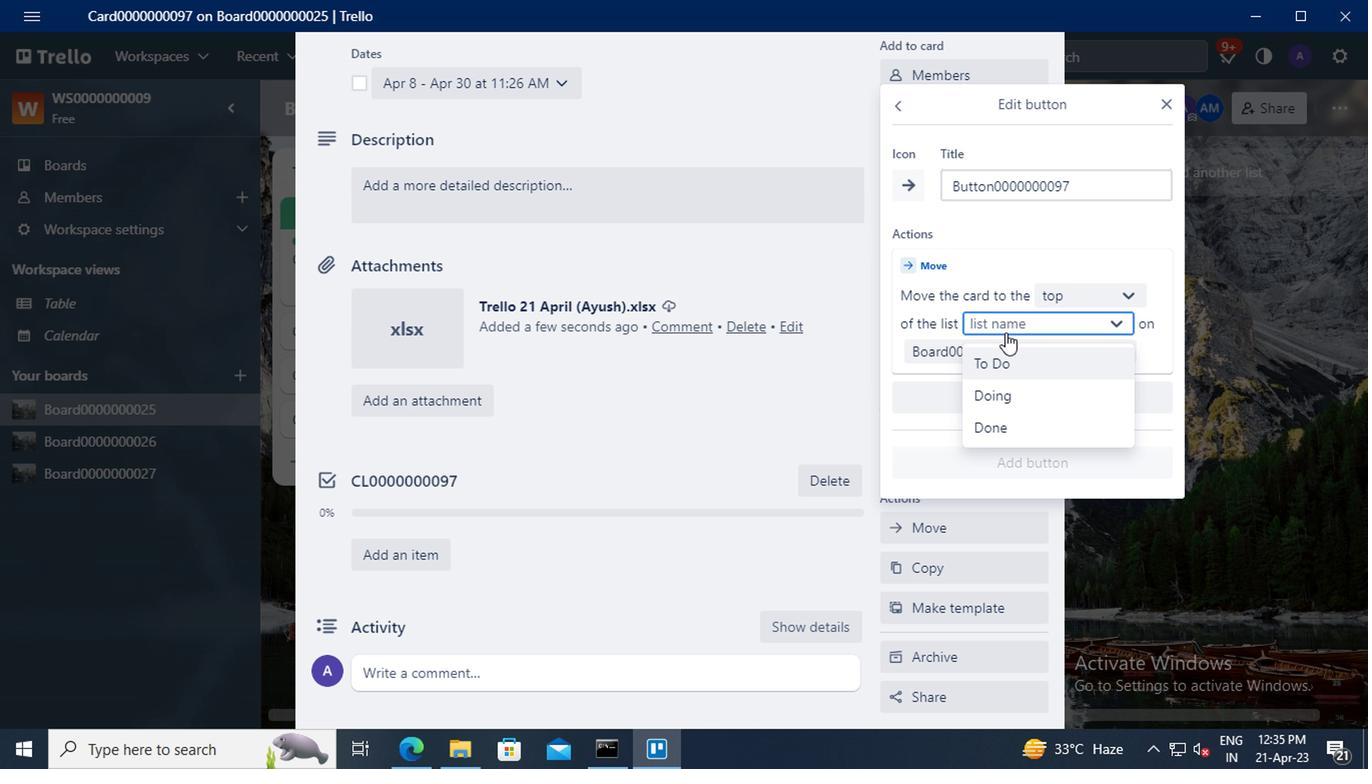 
Action: Mouse pressed left at (1002, 353)
Screenshot: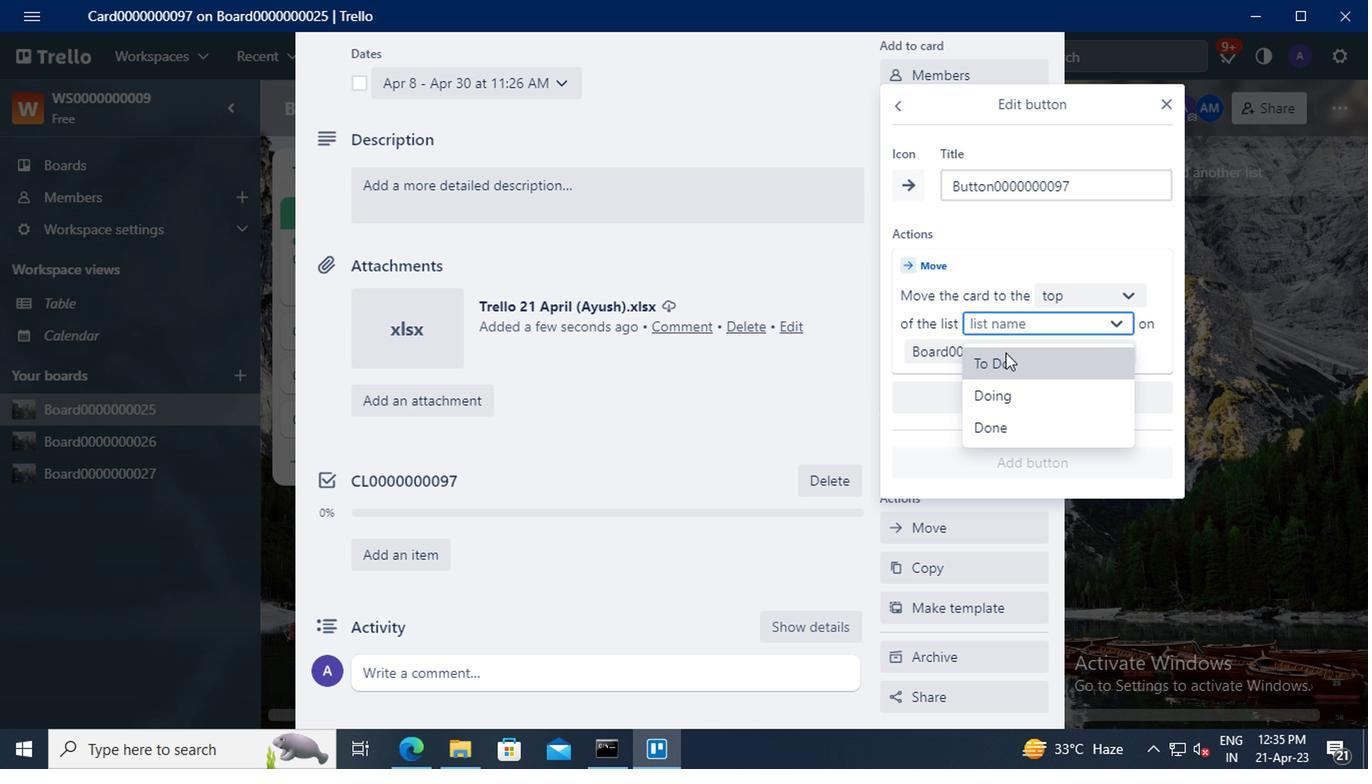 
Action: Mouse moved to (1022, 466)
Screenshot: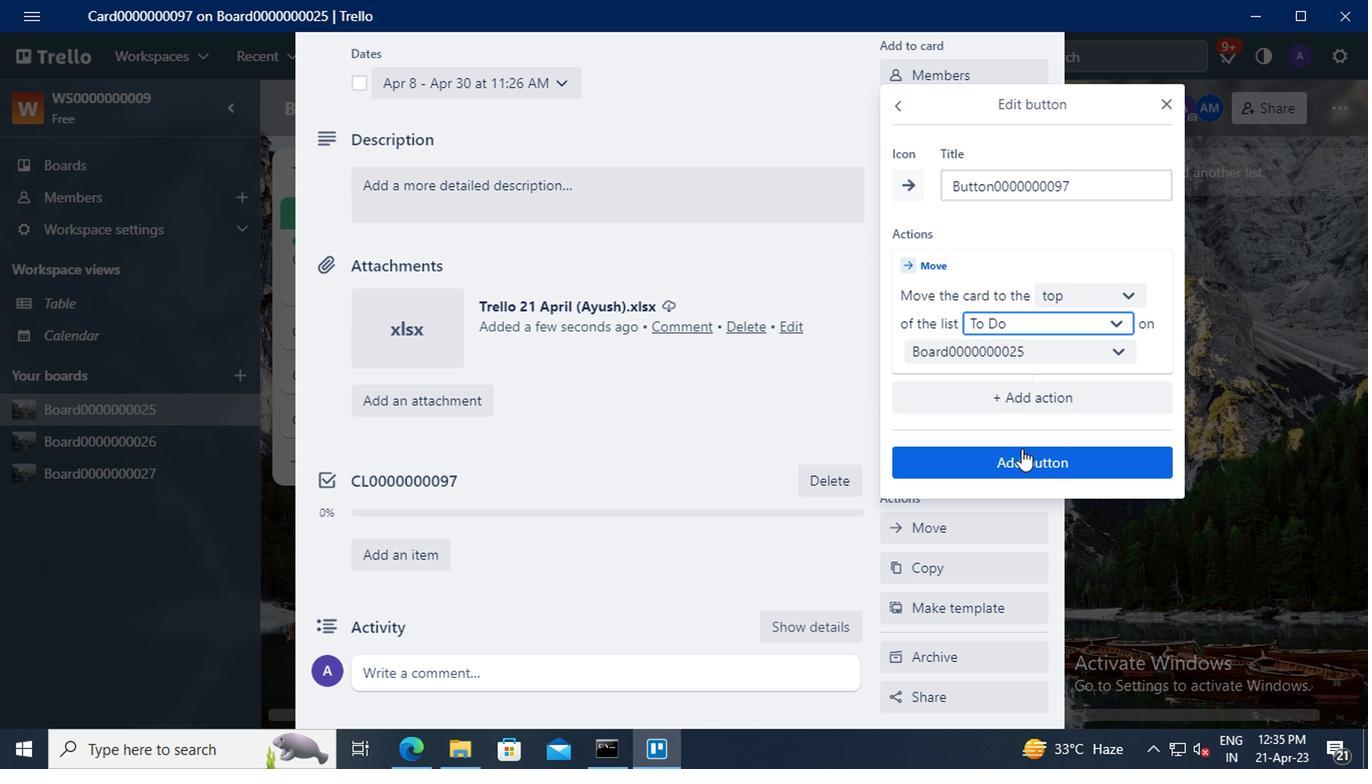 
Action: Mouse pressed left at (1022, 466)
Screenshot: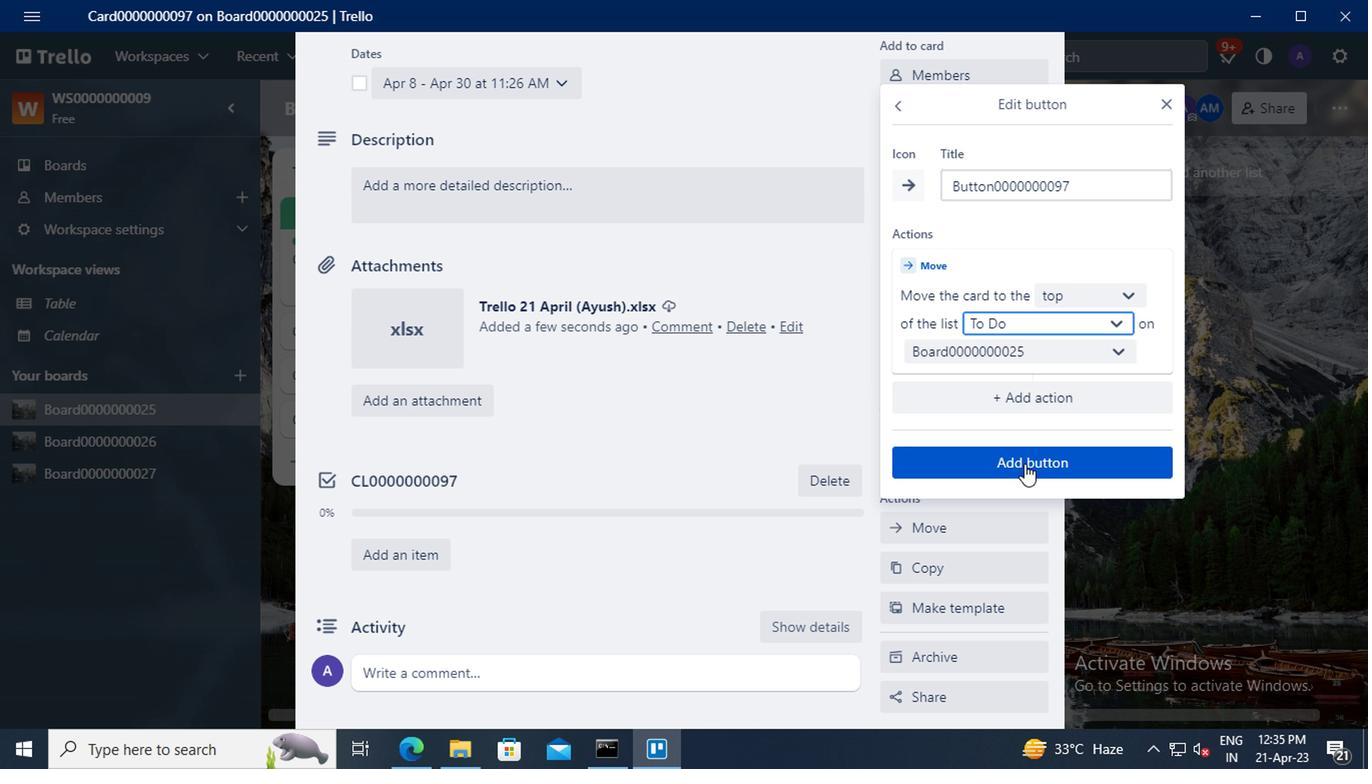 
Action: Mouse moved to (561, 452)
Screenshot: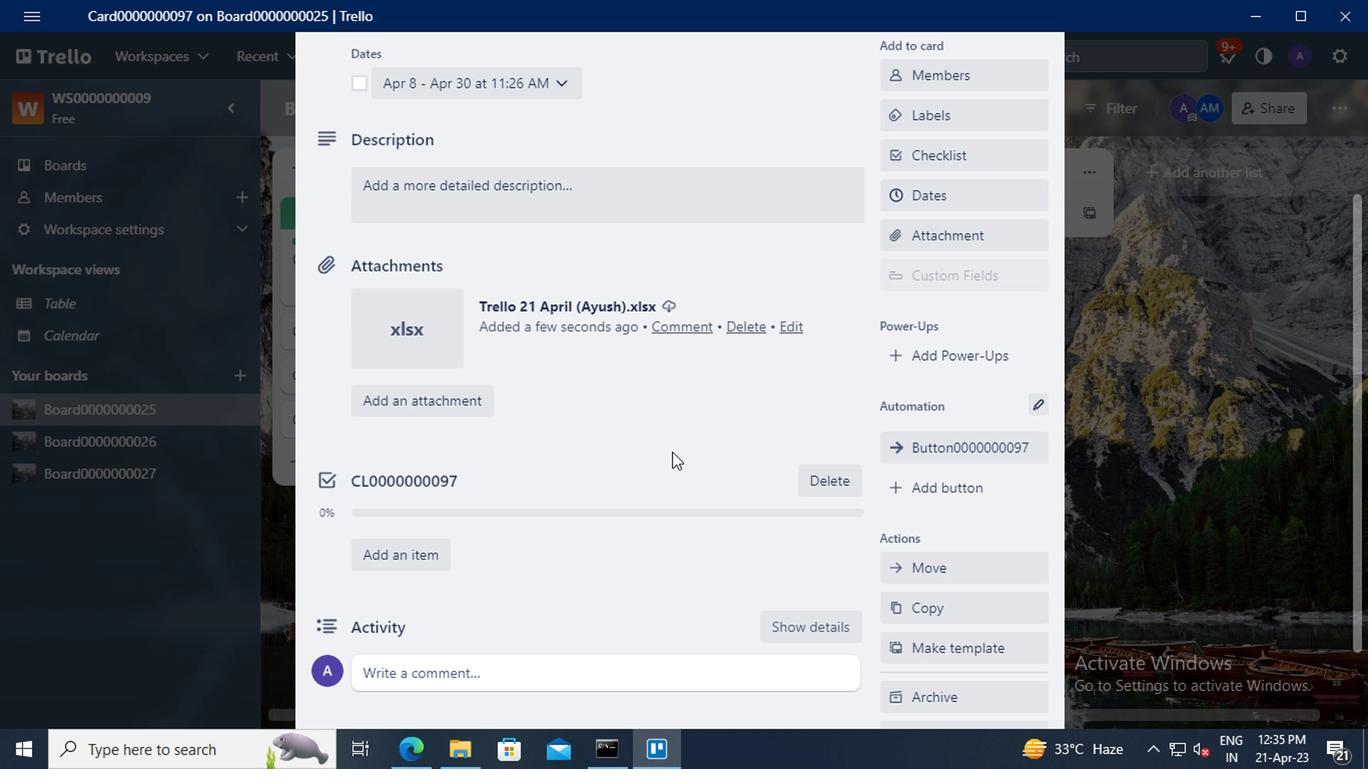 
Action: Mouse scrolled (561, 453) with delta (0, 1)
Screenshot: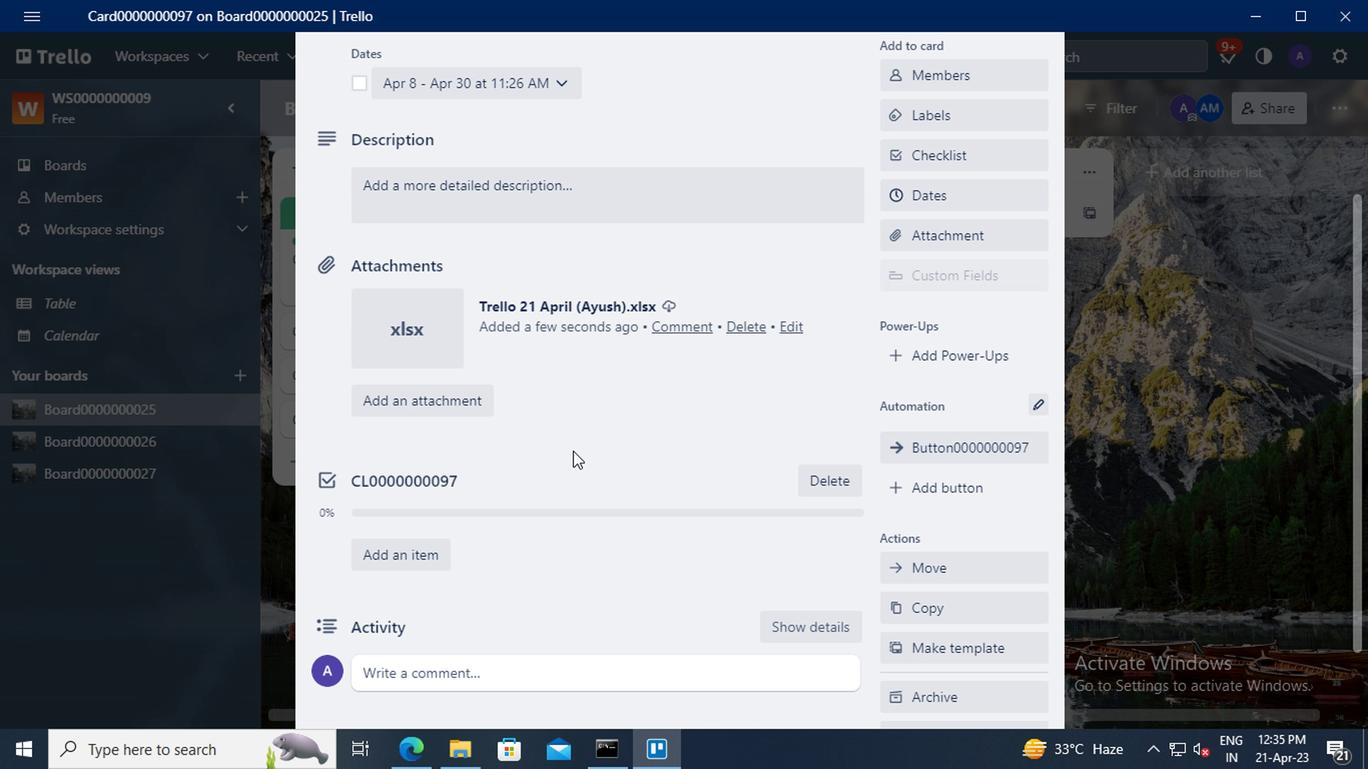 
Action: Mouse moved to (441, 298)
Screenshot: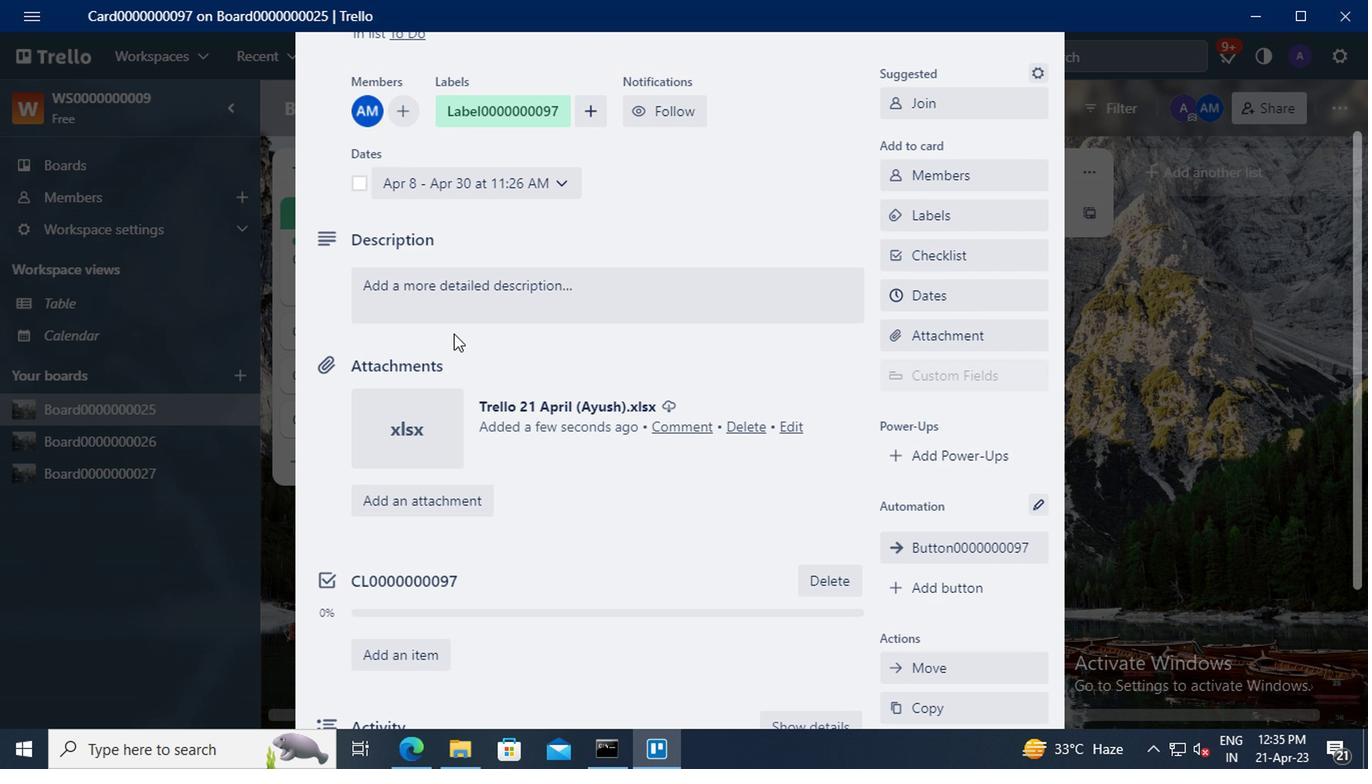 
Action: Mouse pressed left at (441, 298)
Screenshot: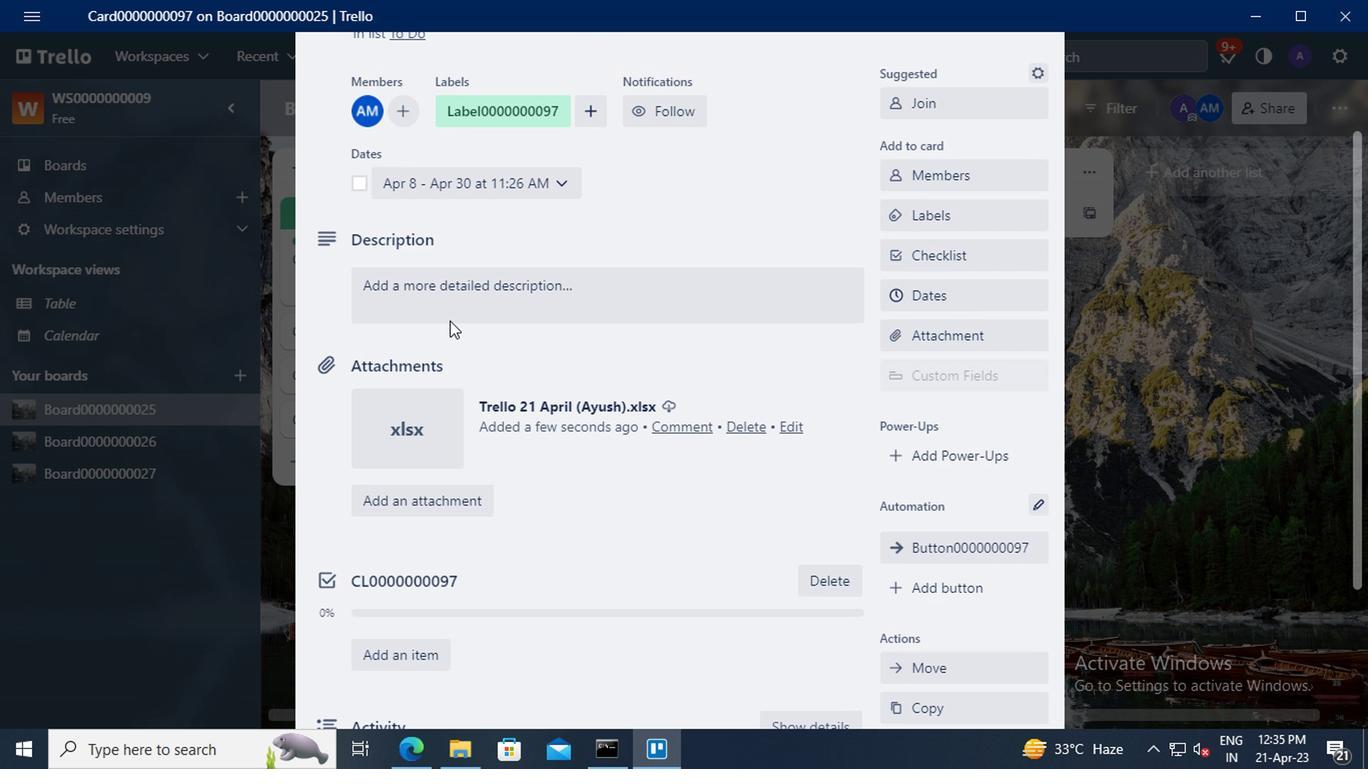 
Action: Mouse moved to (375, 357)
Screenshot: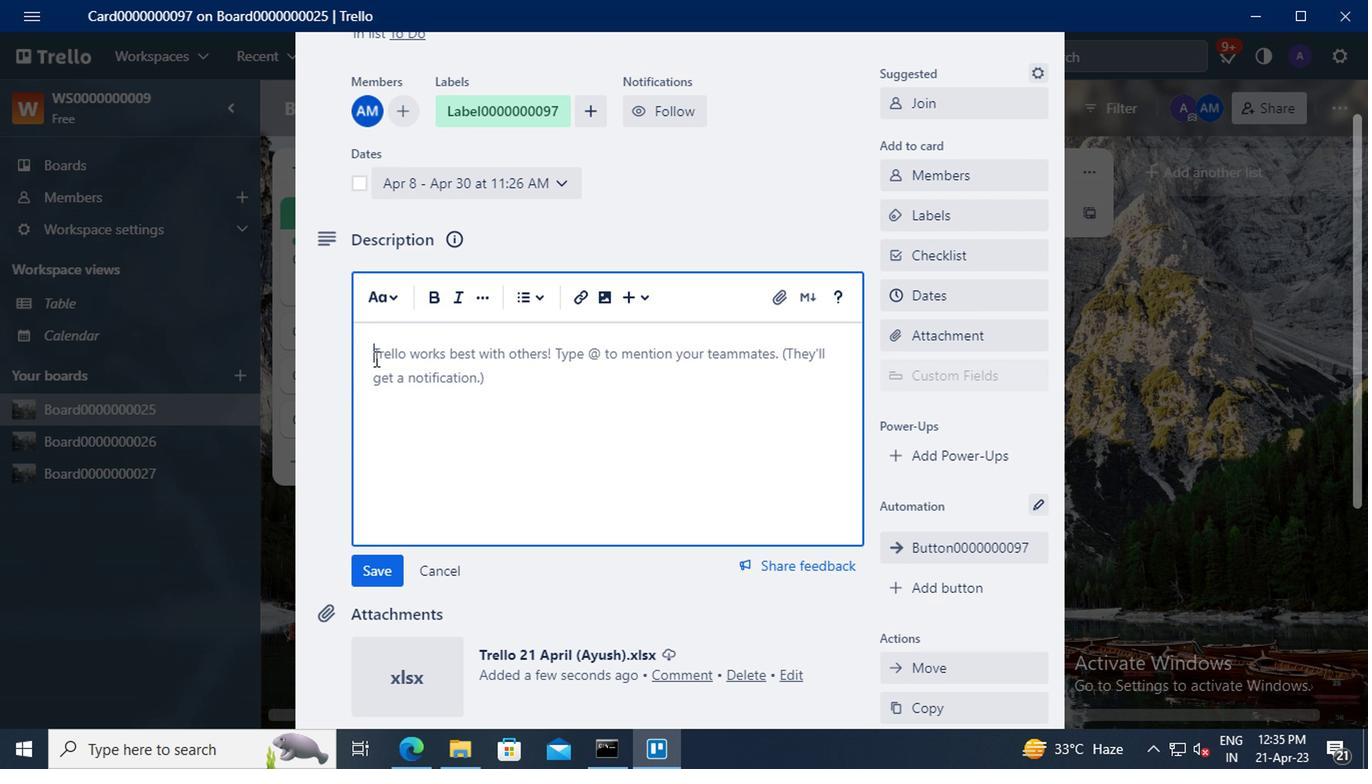 
Action: Mouse pressed left at (375, 357)
Screenshot: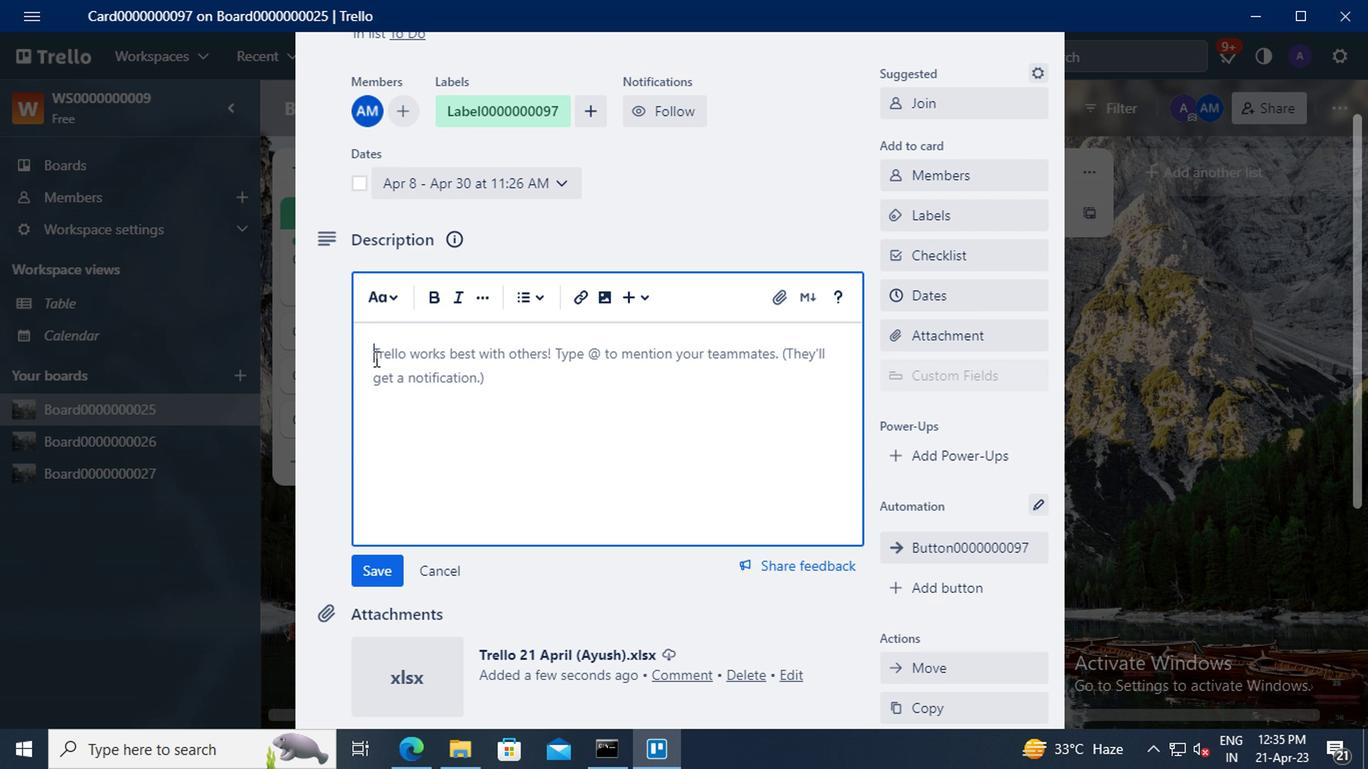 
Action: Key pressed <Key.shift>DS0000000097
Screenshot: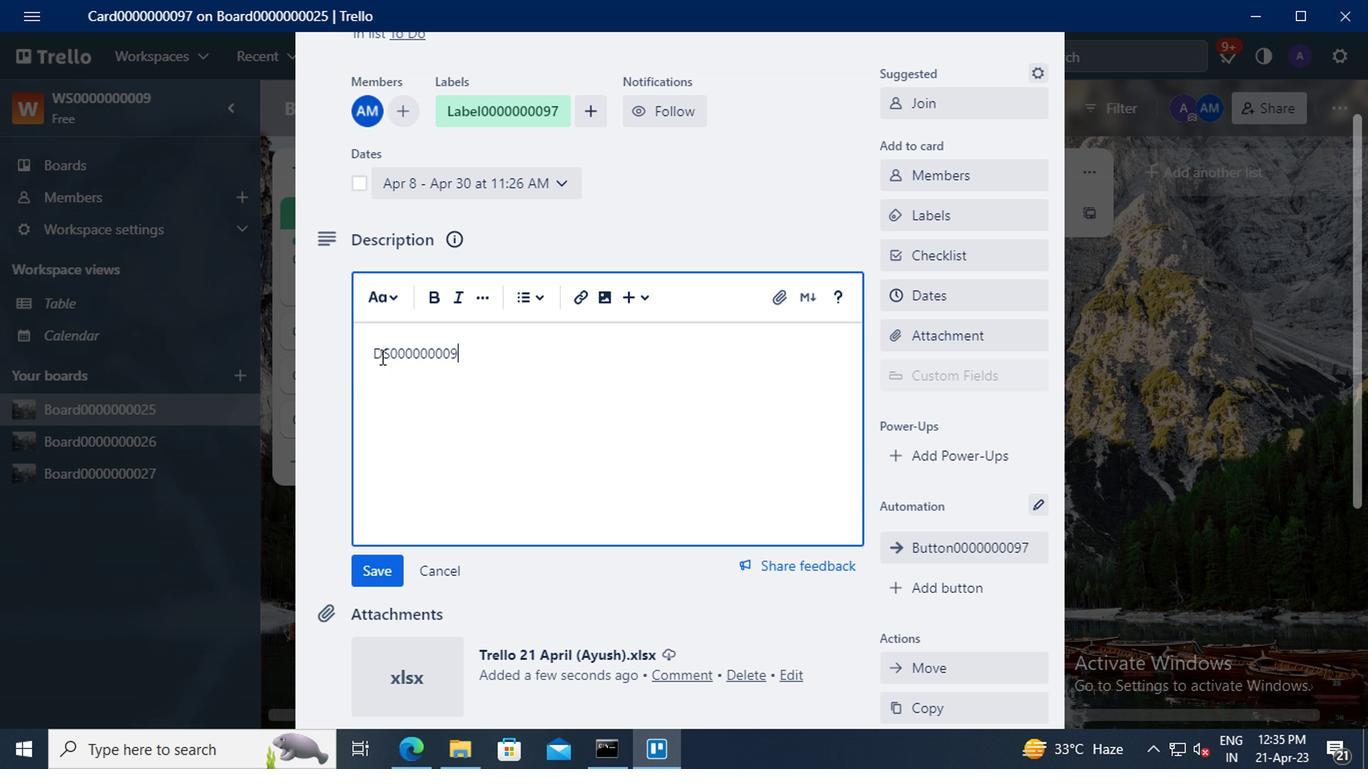 
Action: Mouse scrolled (375, 356) with delta (0, 0)
Screenshot: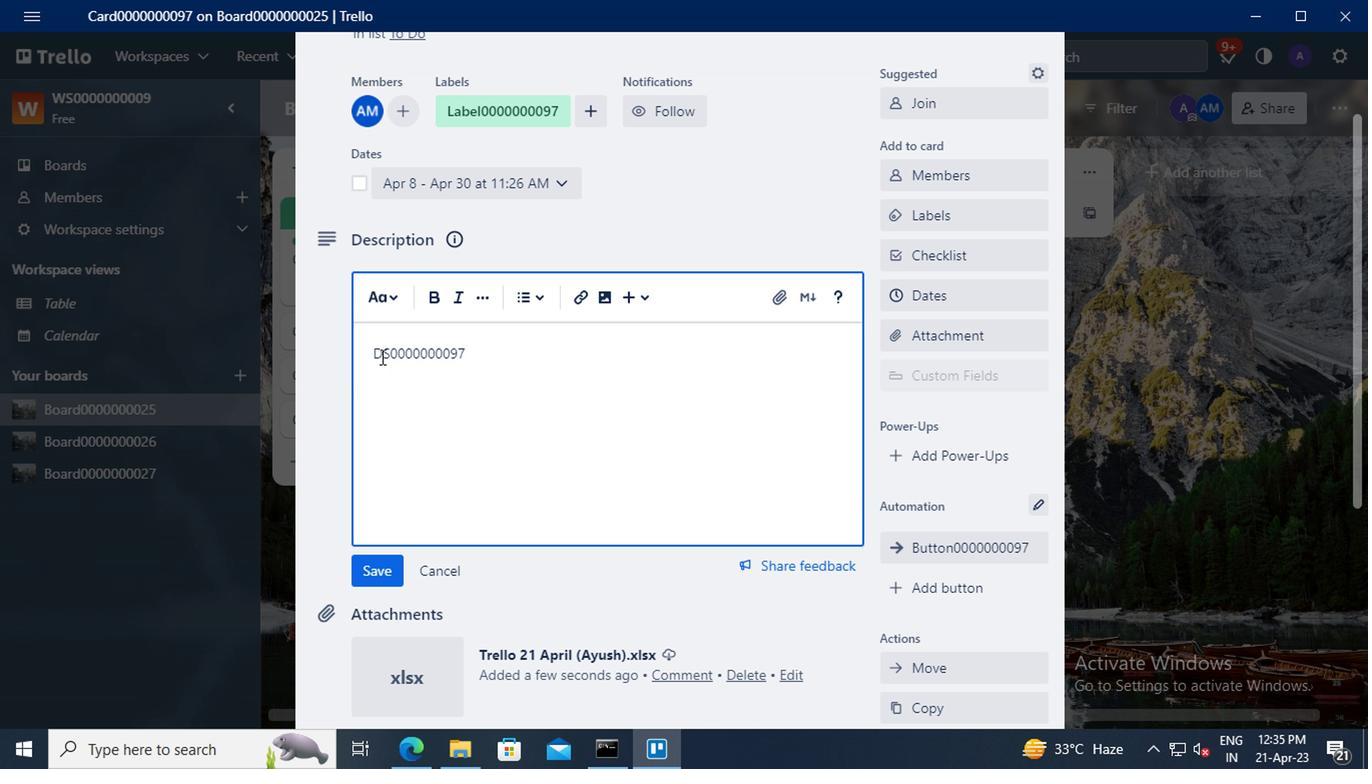 
Action: Mouse moved to (380, 458)
Screenshot: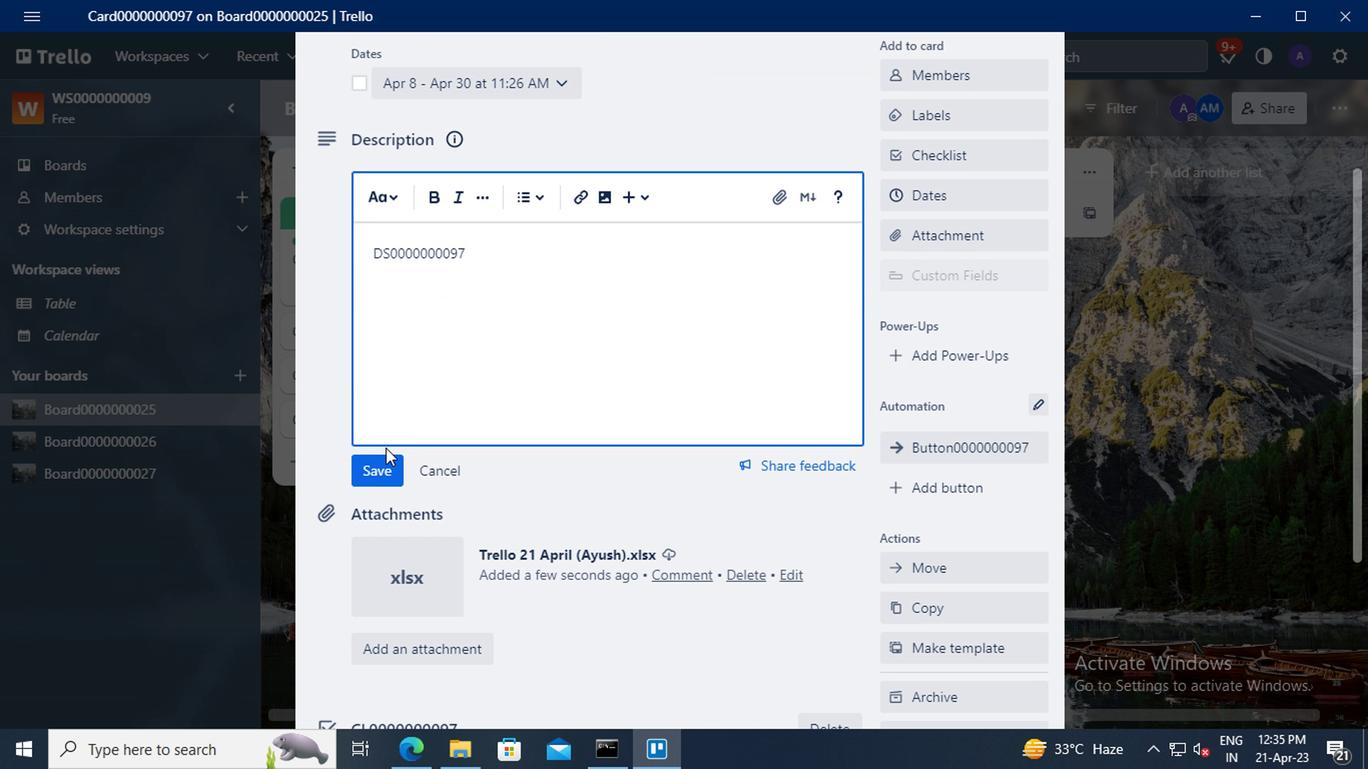 
Action: Mouse pressed left at (380, 458)
Screenshot: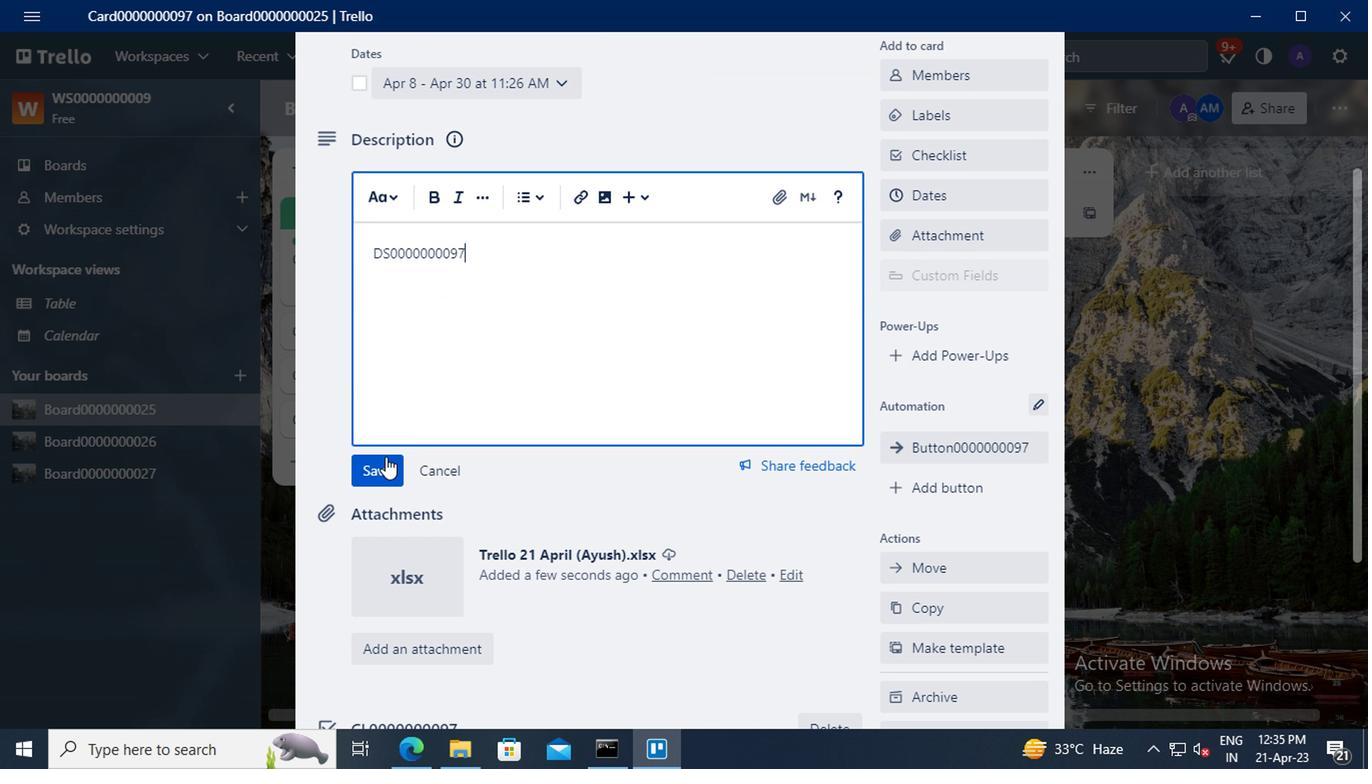 
Action: Mouse scrolled (380, 457) with delta (0, -1)
Screenshot: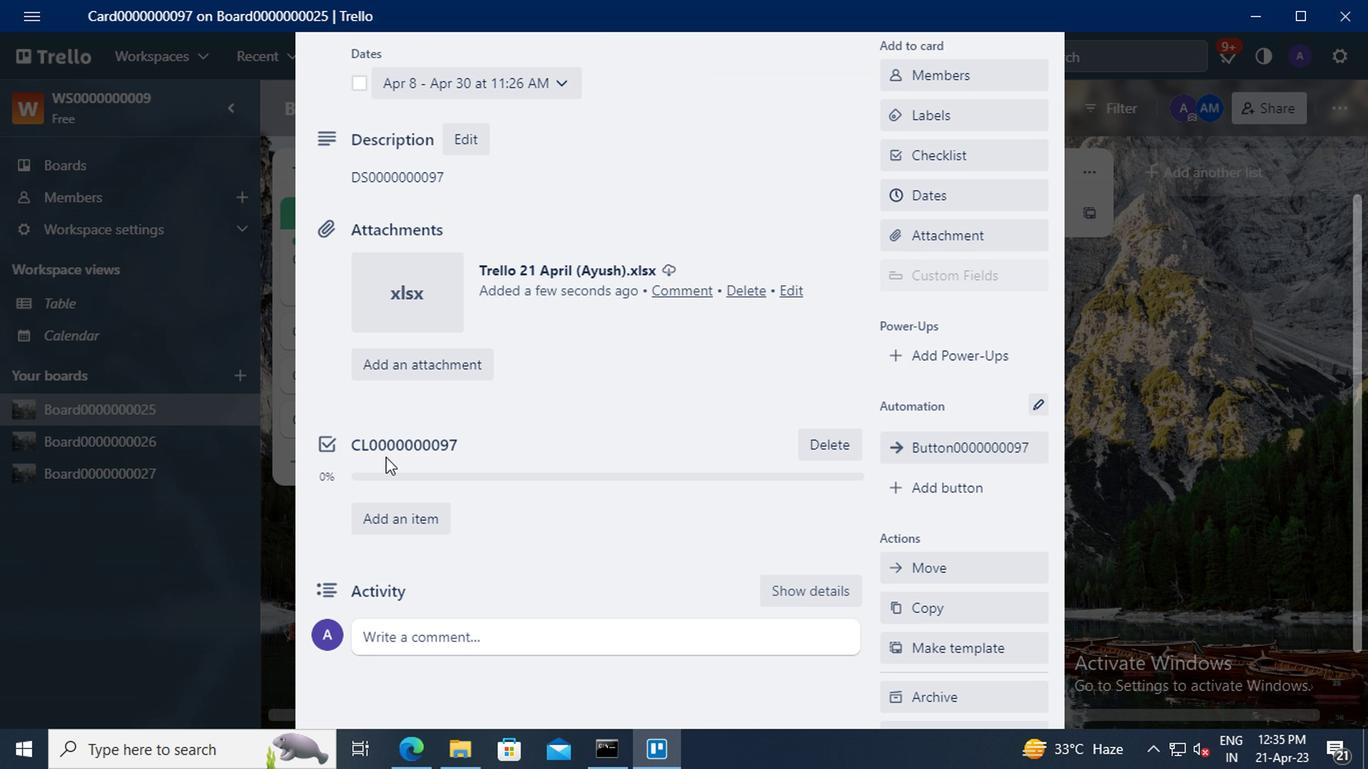 
Action: Mouse moved to (409, 534)
Screenshot: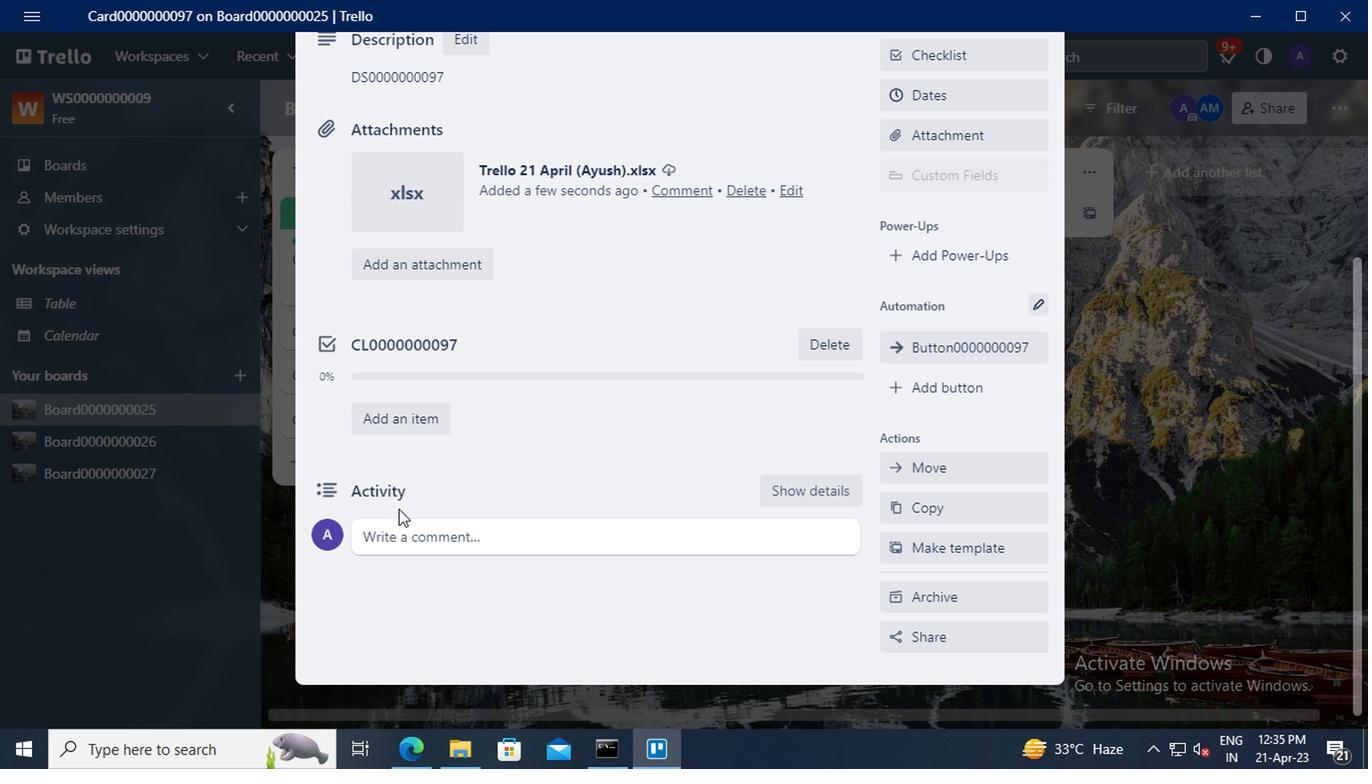 
Action: Mouse pressed left at (409, 534)
Screenshot: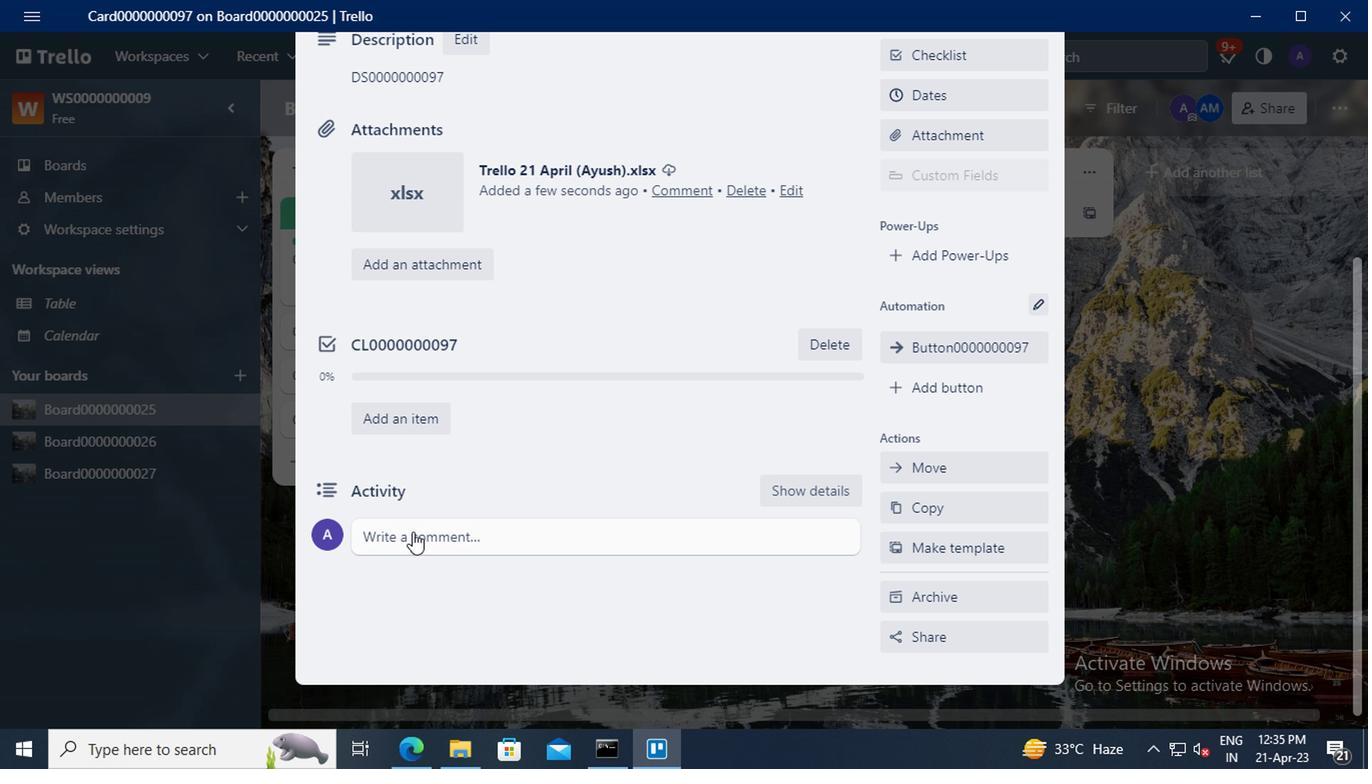 
Action: Key pressed <Key.shift>CM0000000097
Screenshot: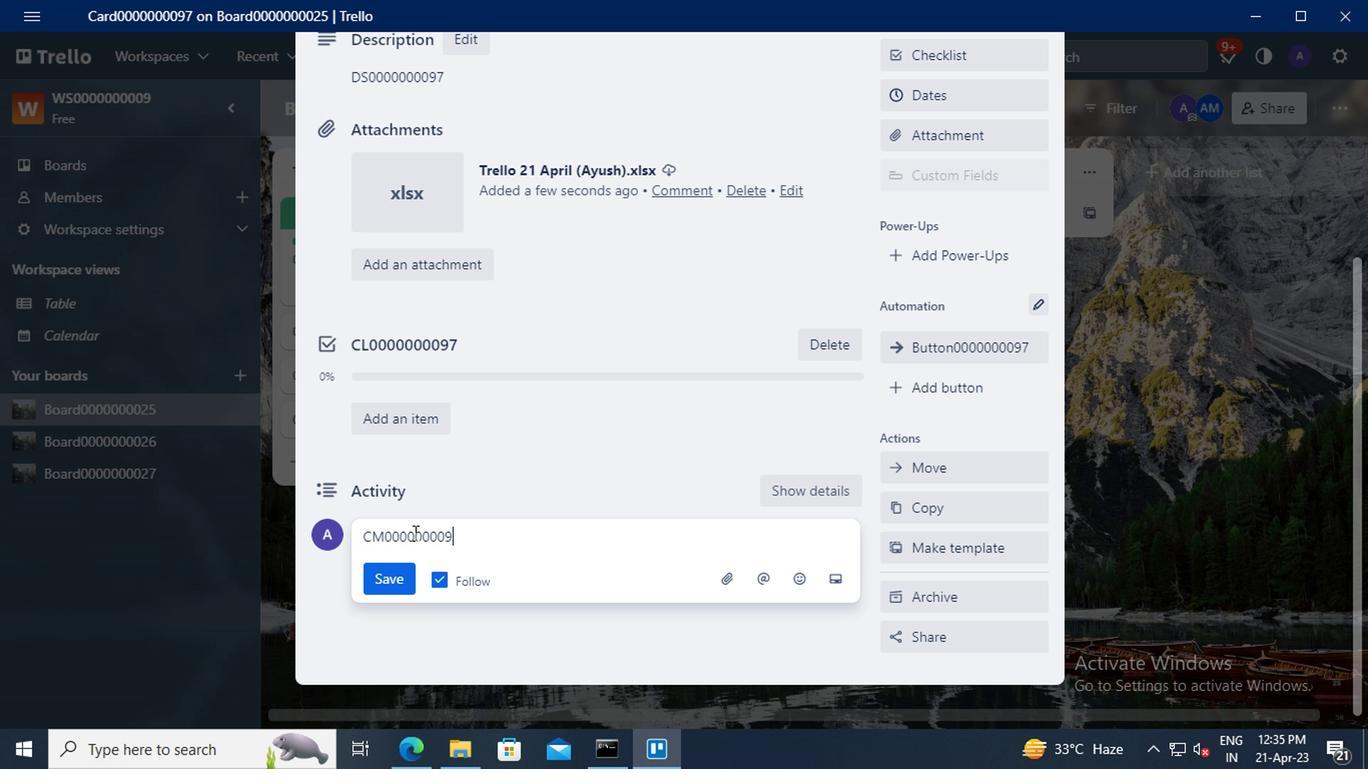 
Action: Mouse moved to (389, 578)
Screenshot: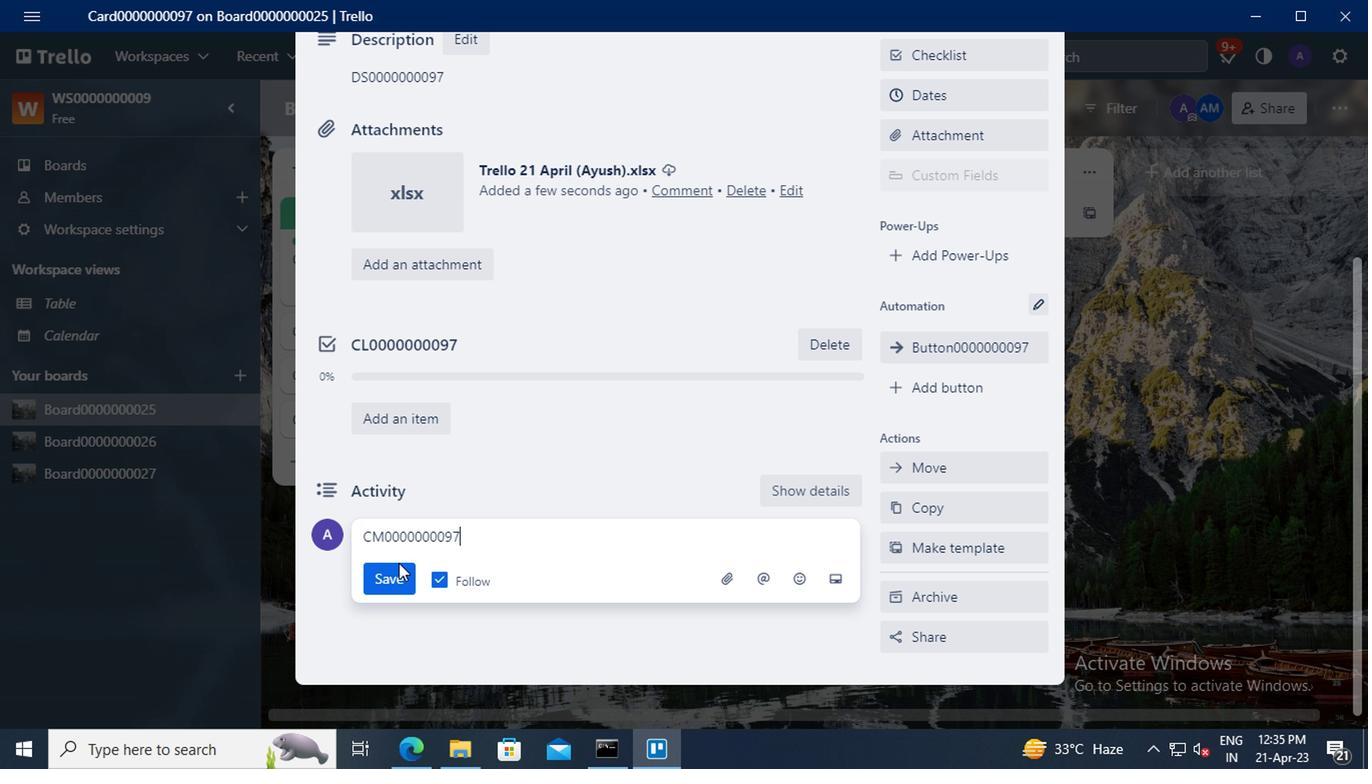 
Action: Mouse pressed left at (389, 578)
Screenshot: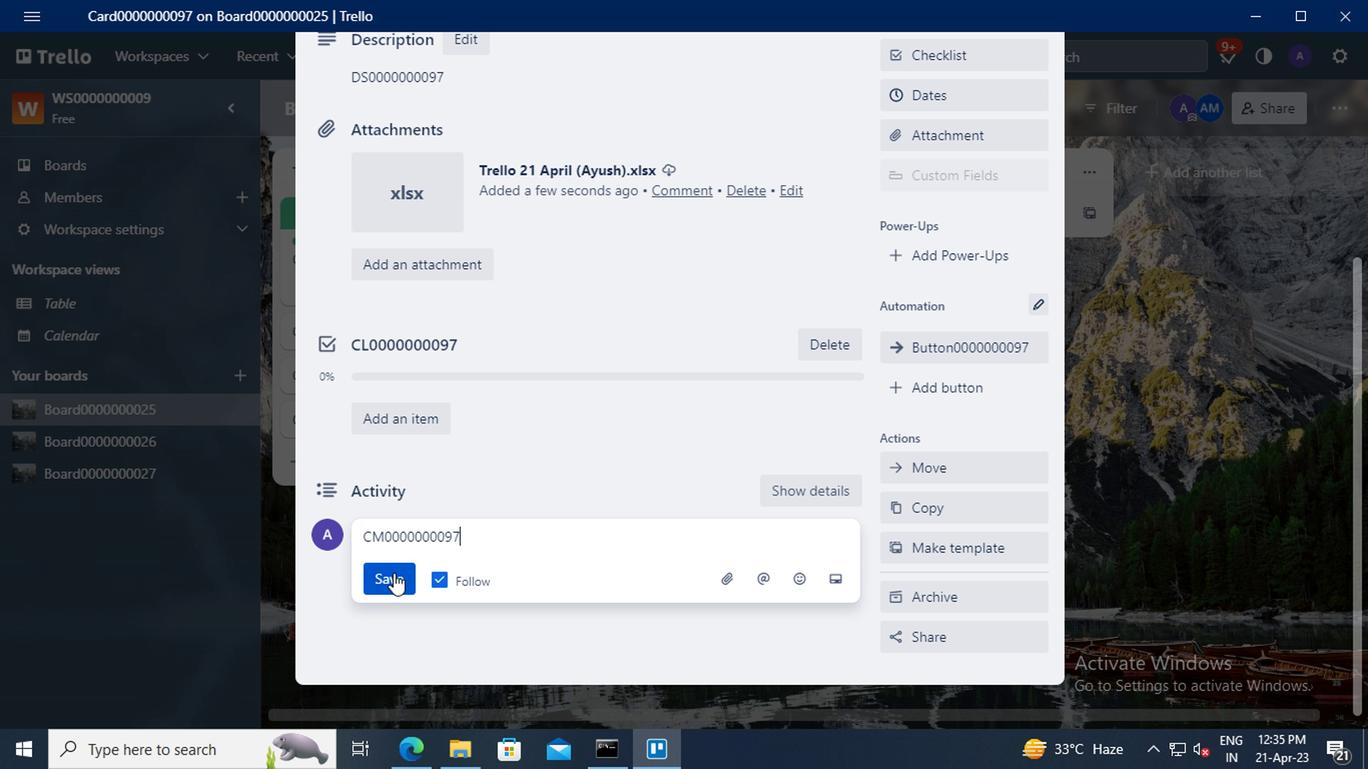 
